 Task: Find connections with filter location Las Palmas de Gran Canaria with filter topic #contentmarketingwith filter profile language Potuguese with filter current company Uber with filter school Shri Vaishnav Vidyapeeth Vishwavidyalaya, Indore with filter industry Building Construction with filter service category Interaction Design with filter keywords title Payroll Manager
Action: Mouse moved to (499, 61)
Screenshot: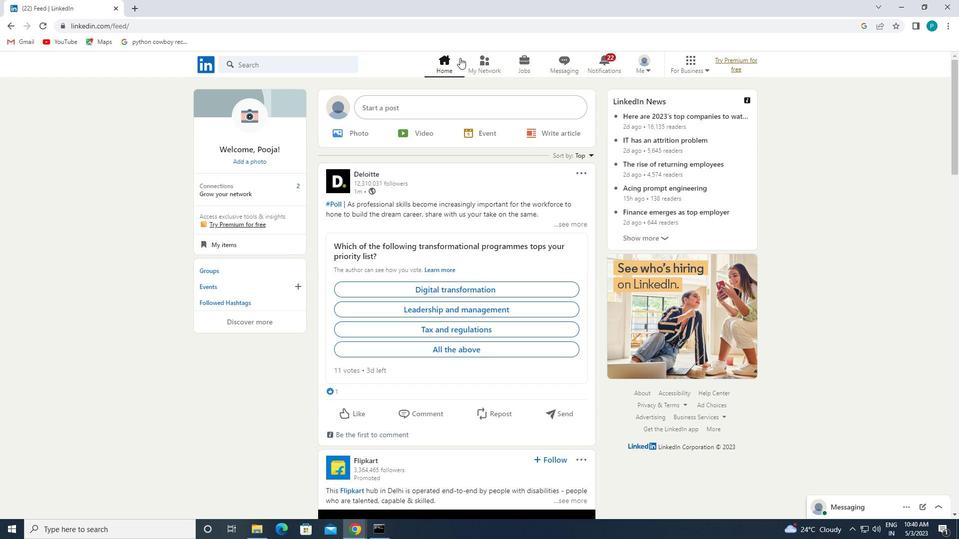 
Action: Mouse pressed left at (499, 61)
Screenshot: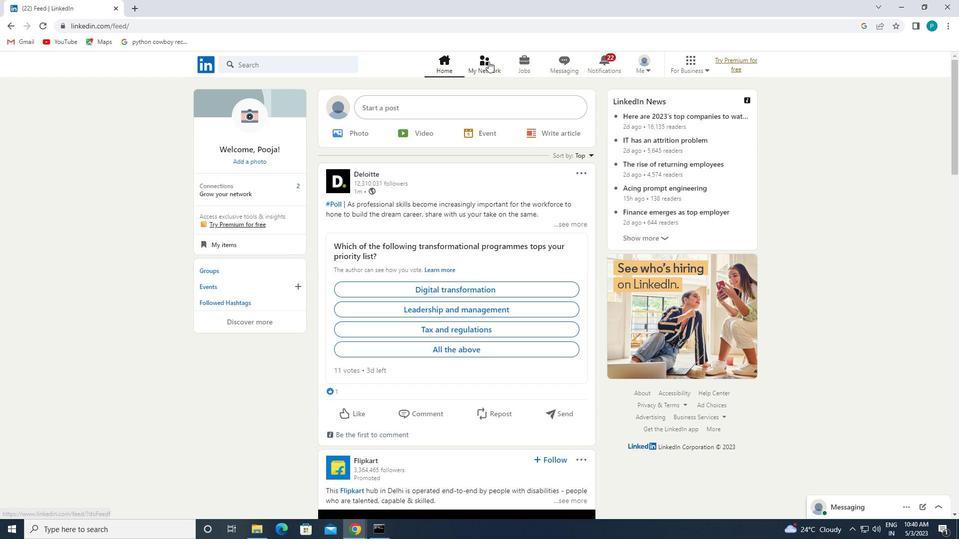 
Action: Mouse moved to (486, 58)
Screenshot: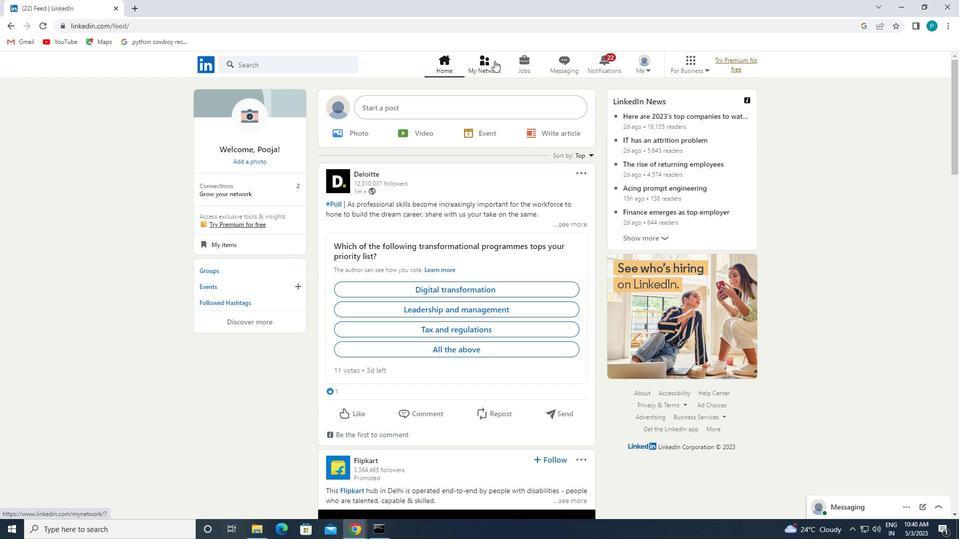 
Action: Mouse pressed left at (486, 58)
Screenshot: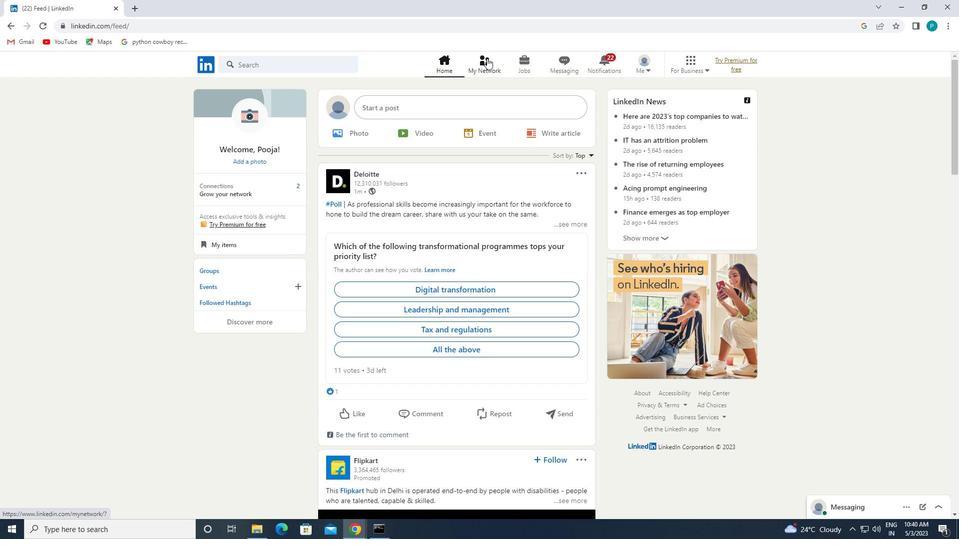 
Action: Mouse moved to (294, 124)
Screenshot: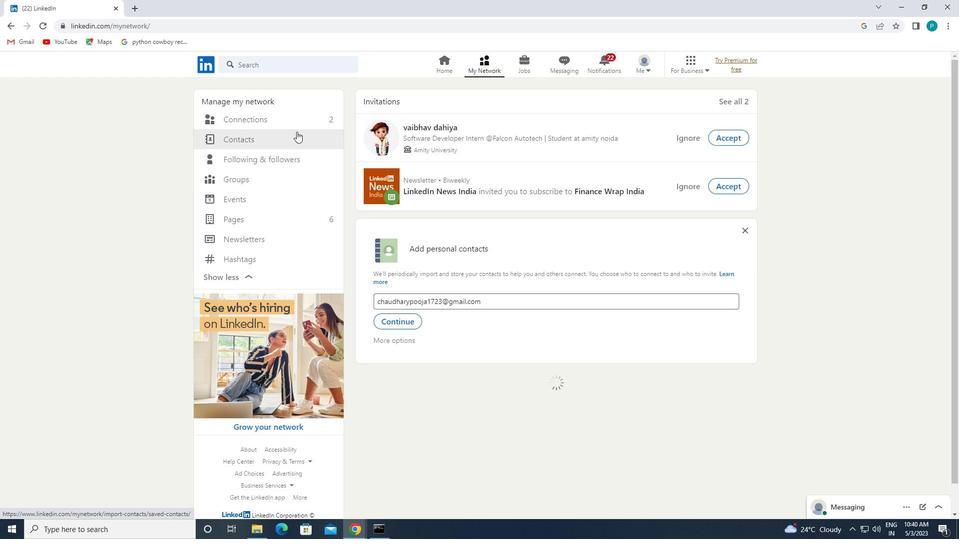 
Action: Mouse pressed left at (294, 124)
Screenshot: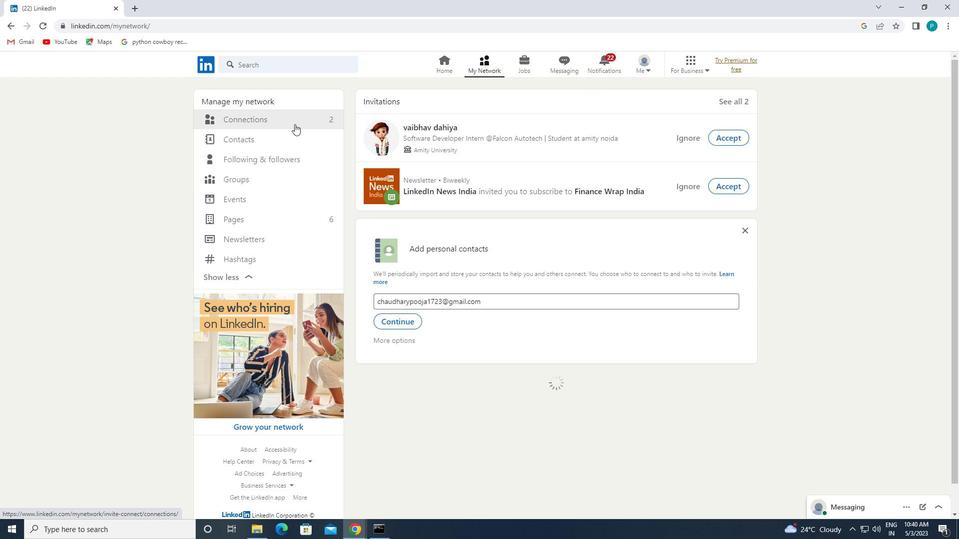 
Action: Mouse moved to (539, 125)
Screenshot: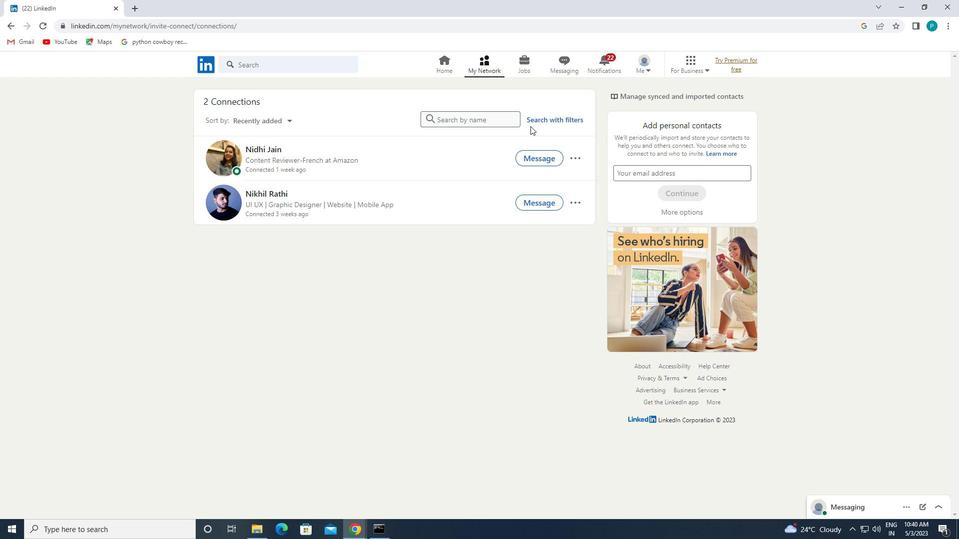 
Action: Mouse pressed left at (539, 125)
Screenshot: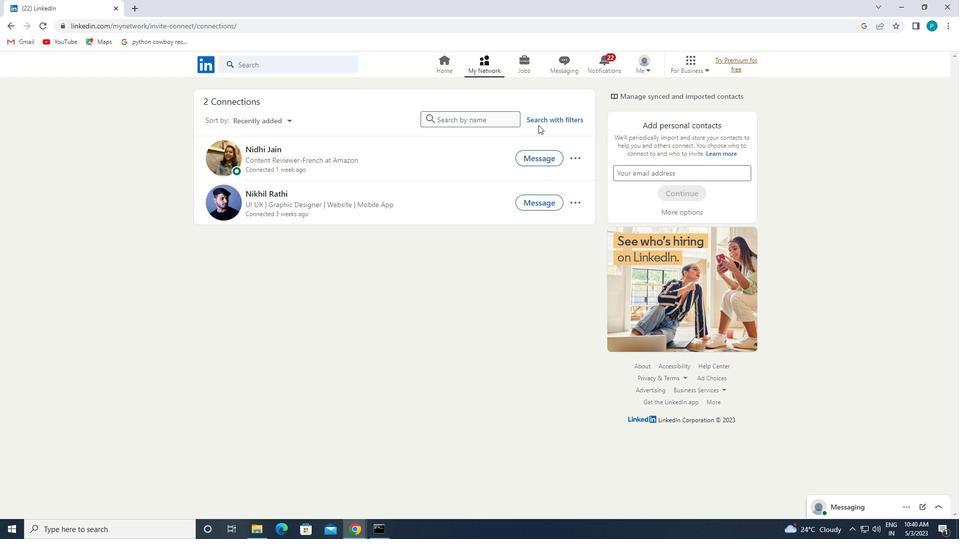 
Action: Mouse moved to (539, 118)
Screenshot: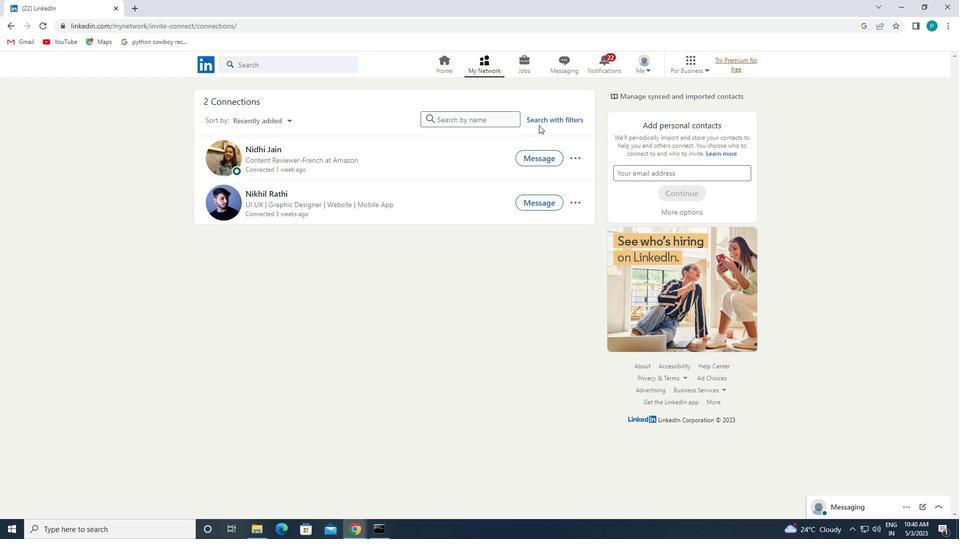 
Action: Mouse pressed left at (539, 118)
Screenshot: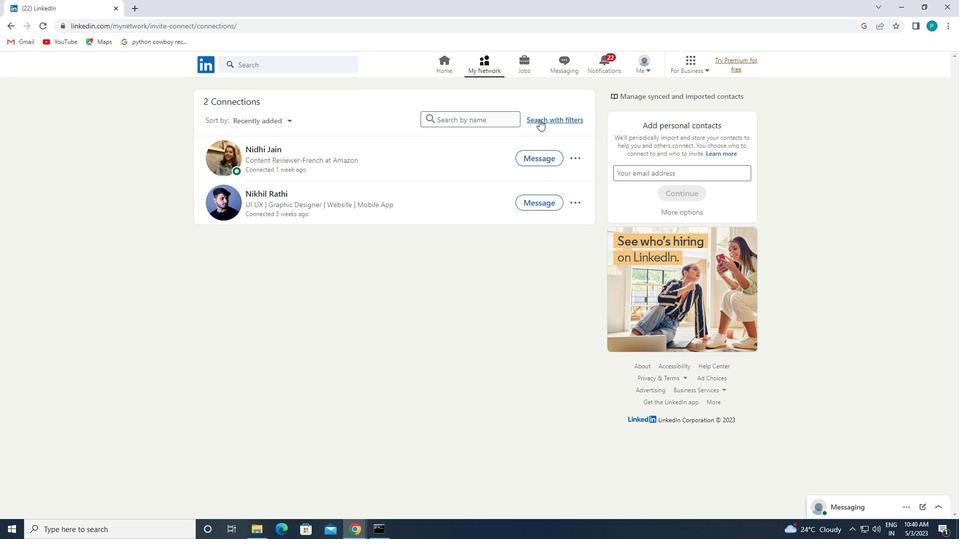 
Action: Mouse moved to (497, 91)
Screenshot: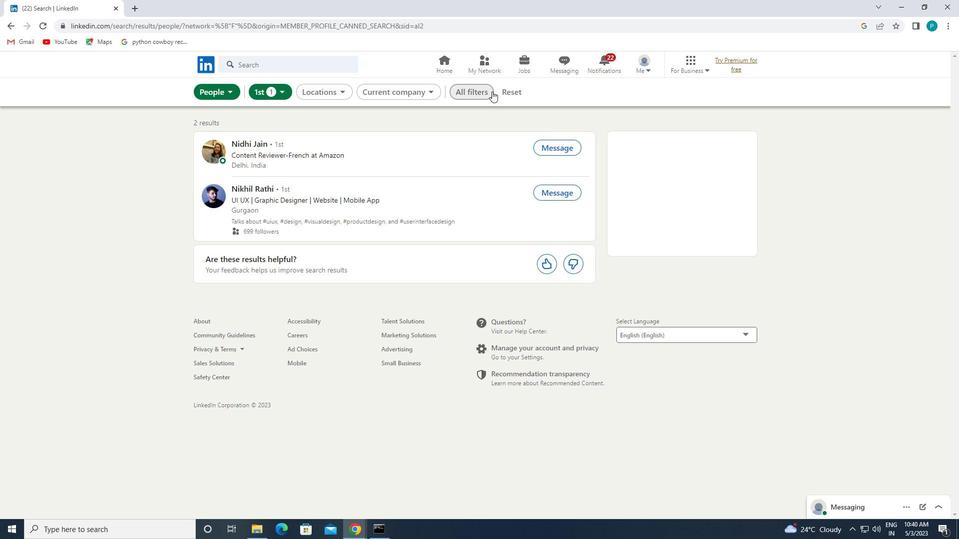 
Action: Mouse pressed left at (497, 91)
Screenshot: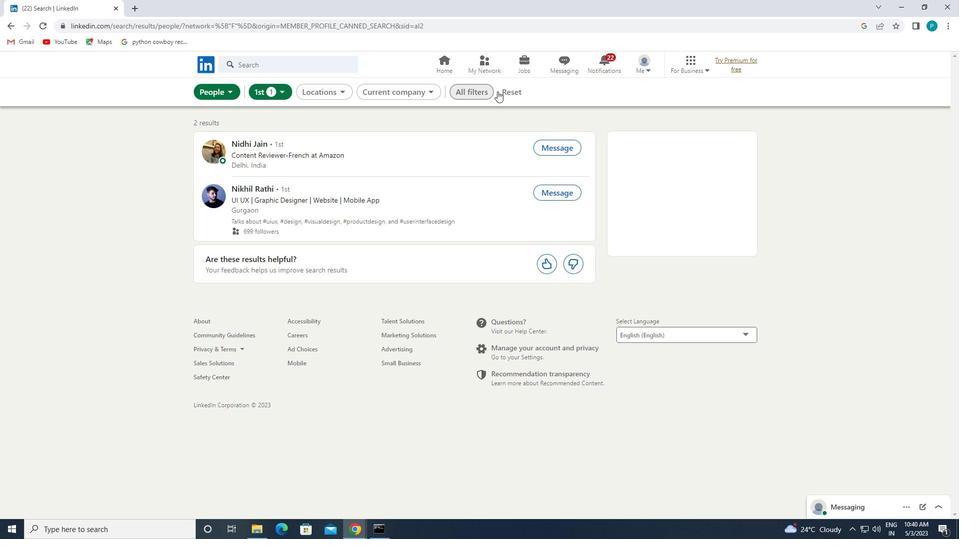 
Action: Mouse moved to (504, 92)
Screenshot: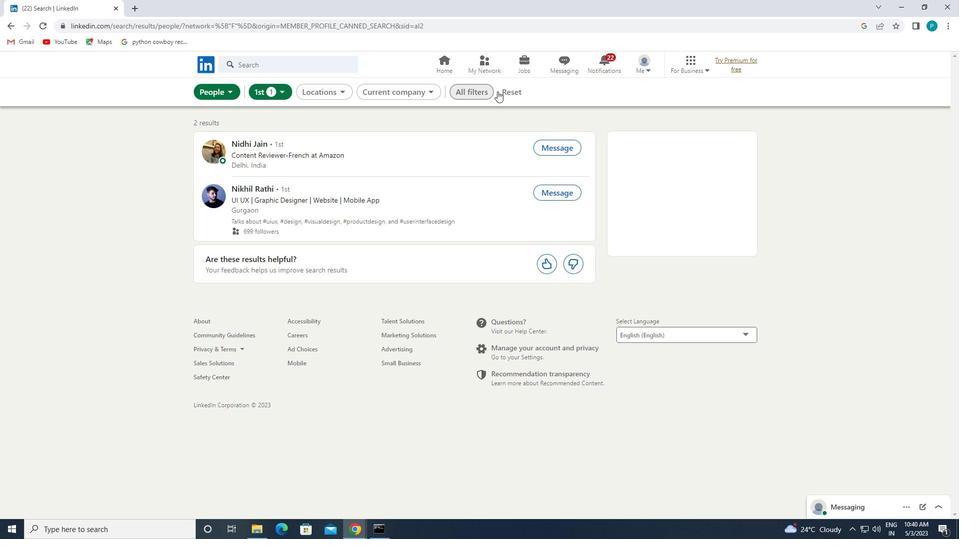 
Action: Mouse pressed left at (504, 92)
Screenshot: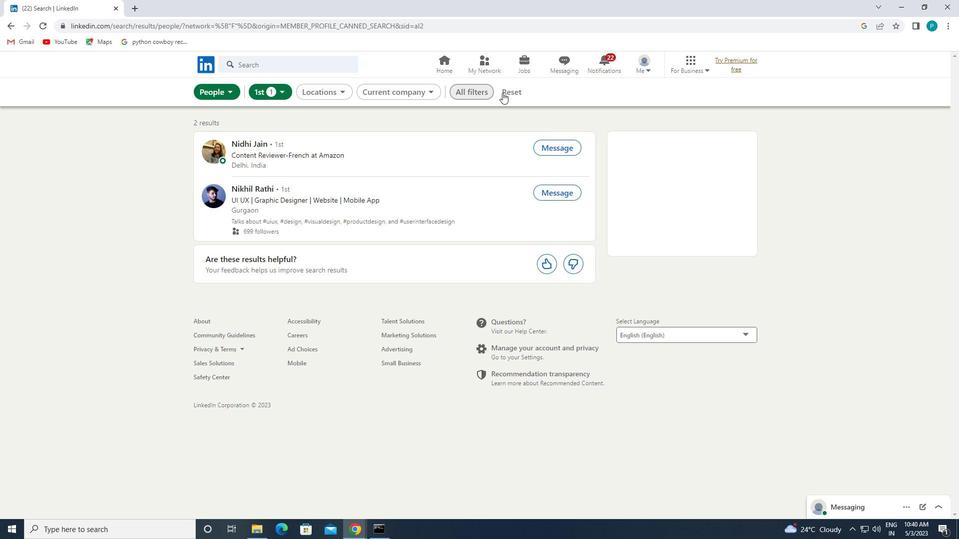 
Action: Mouse moved to (495, 92)
Screenshot: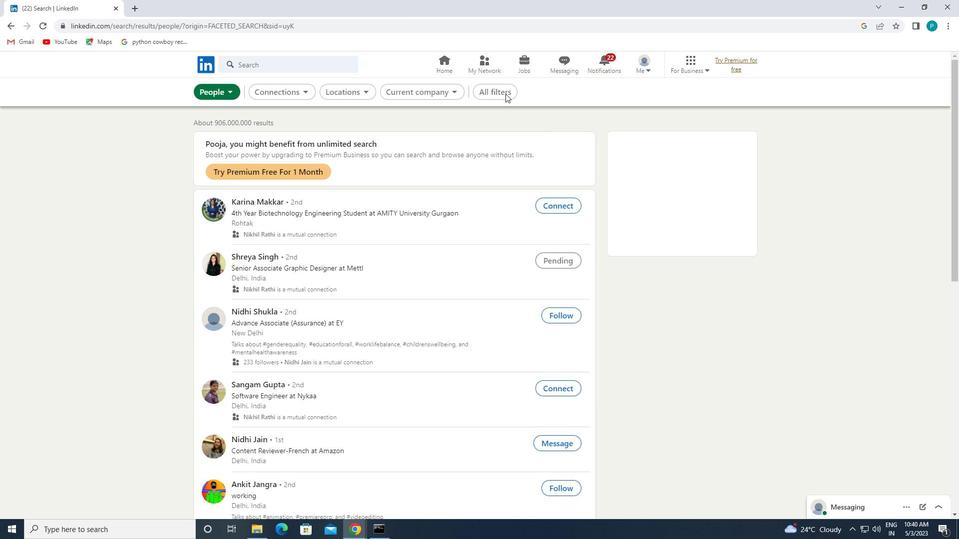 
Action: Mouse pressed left at (495, 92)
Screenshot: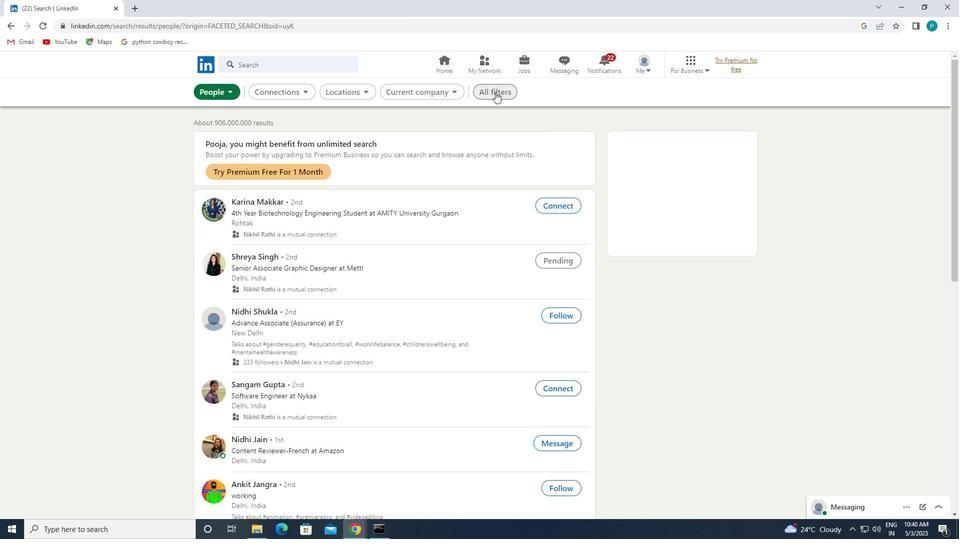 
Action: Mouse moved to (836, 388)
Screenshot: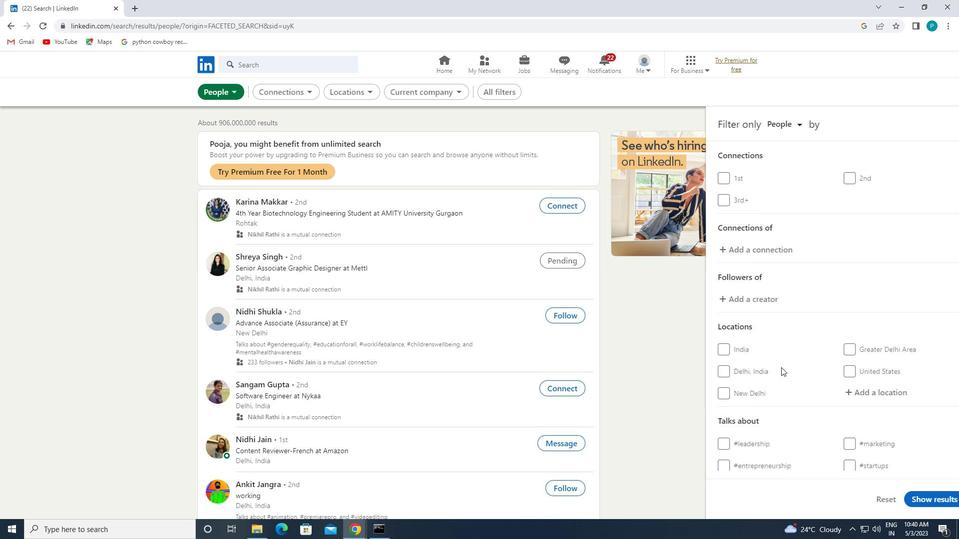 
Action: Mouse scrolled (836, 387) with delta (0, 0)
Screenshot: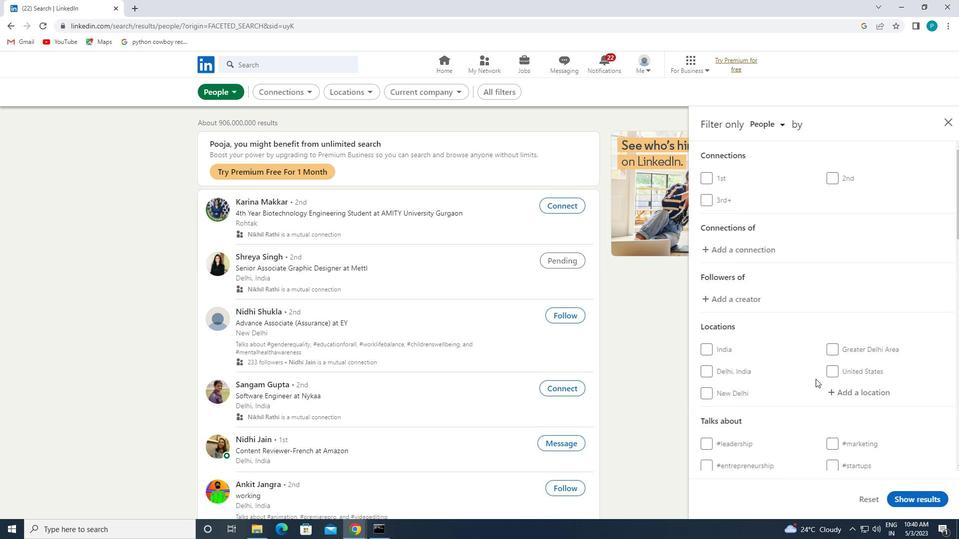 
Action: Mouse scrolled (836, 387) with delta (0, 0)
Screenshot: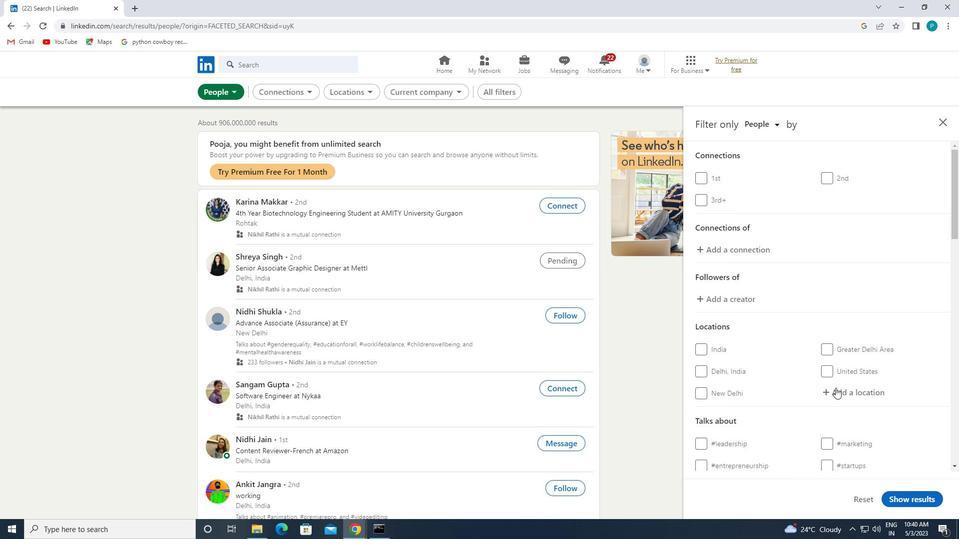 
Action: Mouse moved to (841, 296)
Screenshot: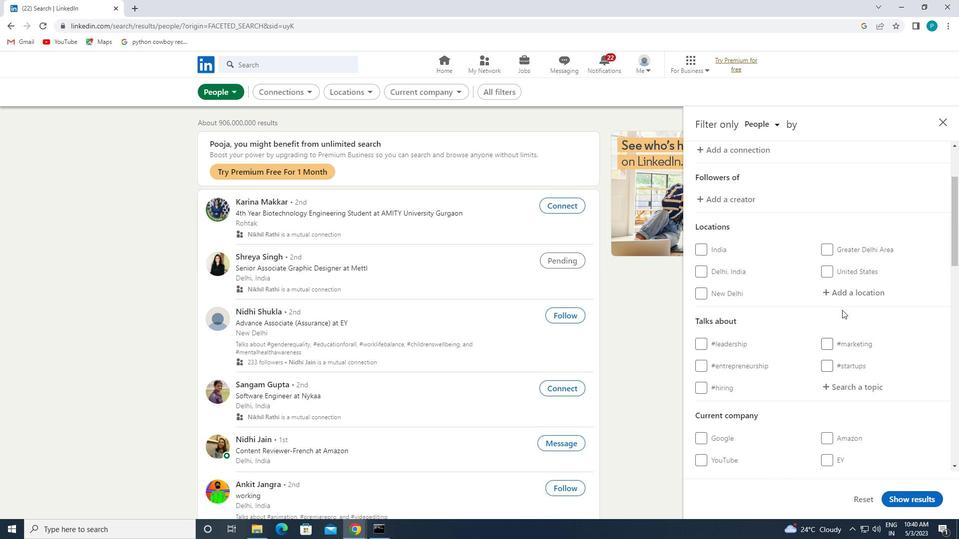 
Action: Mouse pressed left at (841, 296)
Screenshot: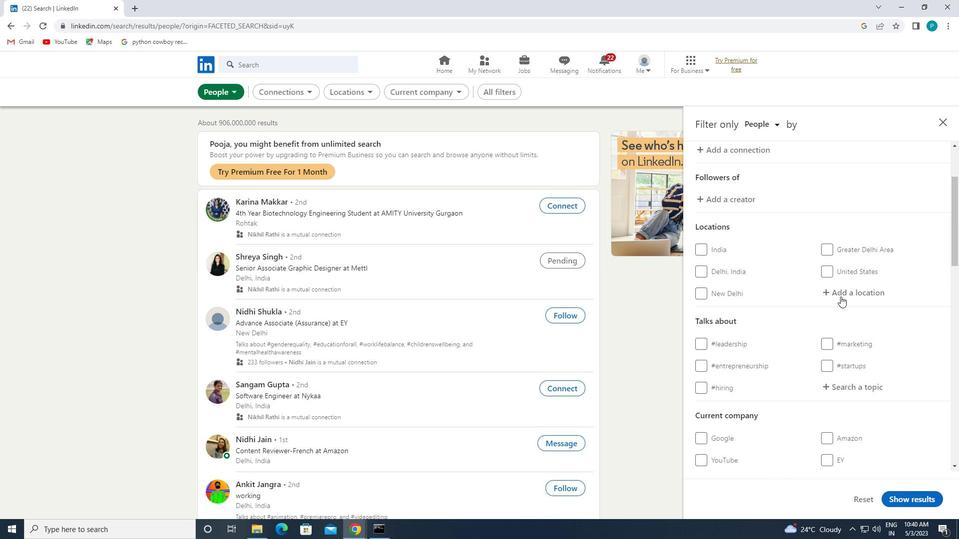 
Action: Key pressed <Key.caps_lock>l<Key.caps_lock>as<Key.space><Key.caps_lock>p<Key.caps_lock>almas
Screenshot: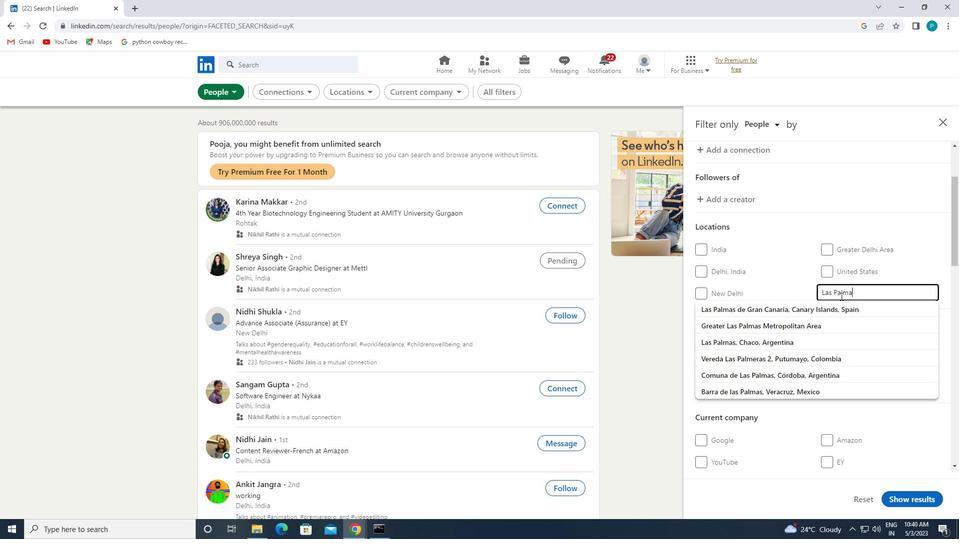 
Action: Mouse moved to (841, 311)
Screenshot: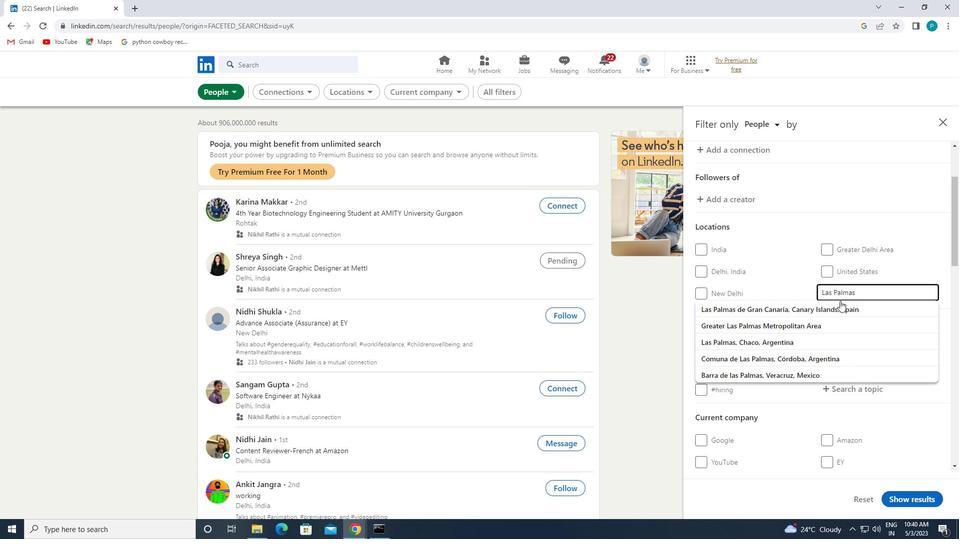 
Action: Mouse pressed left at (841, 311)
Screenshot: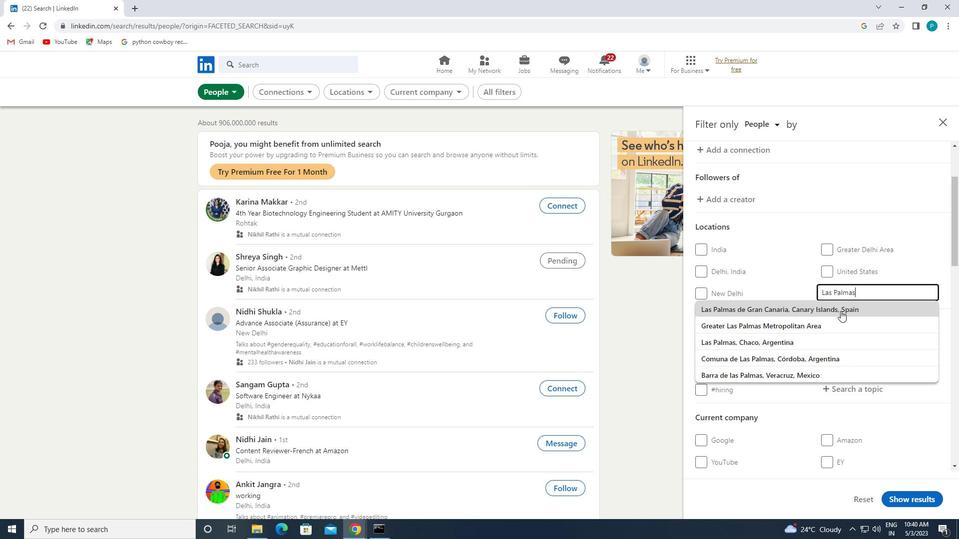 
Action: Mouse moved to (848, 323)
Screenshot: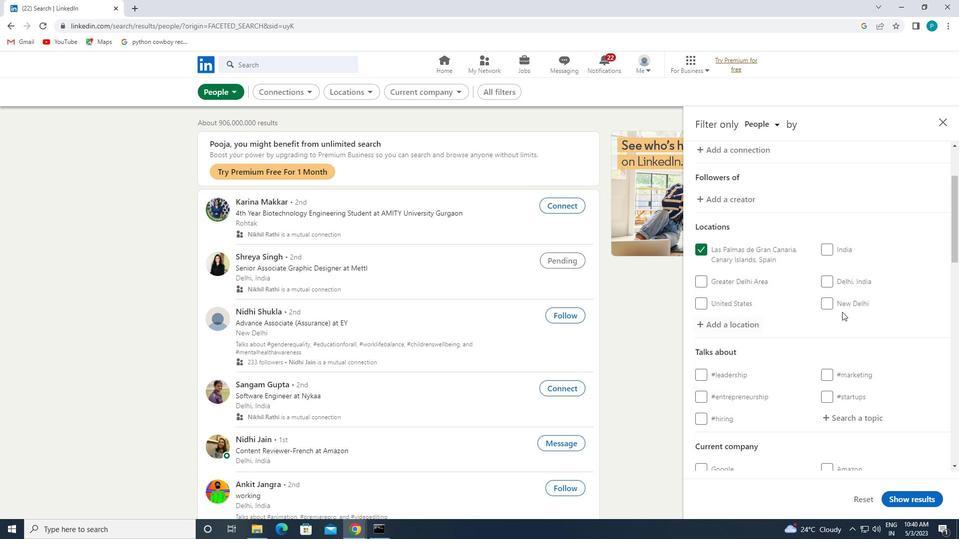 
Action: Mouse scrolled (848, 323) with delta (0, 0)
Screenshot: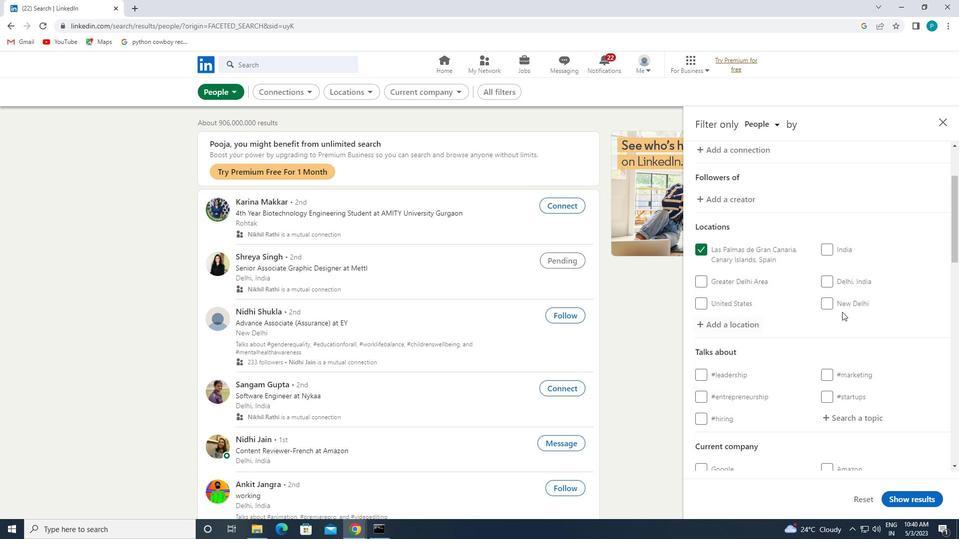 
Action: Mouse moved to (848, 324)
Screenshot: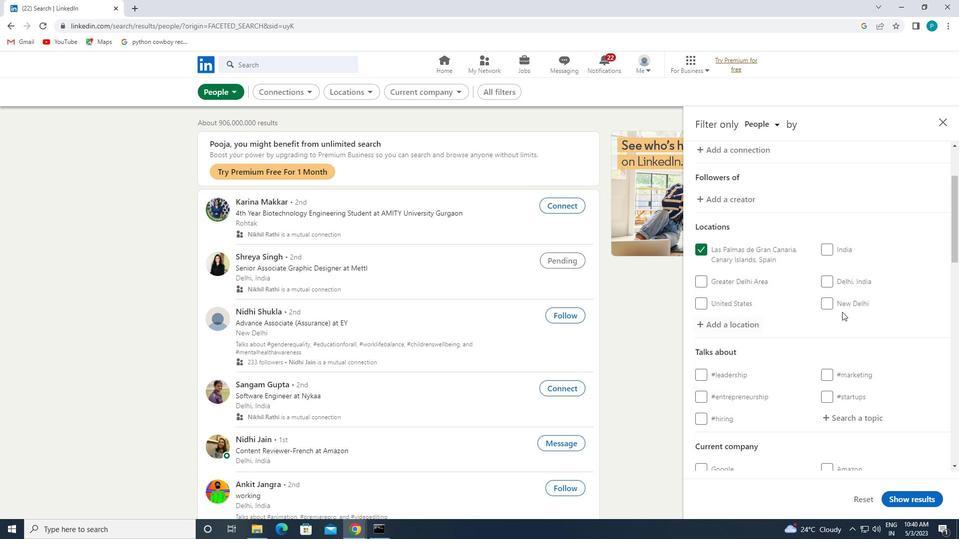 
Action: Mouse scrolled (848, 323) with delta (0, 0)
Screenshot: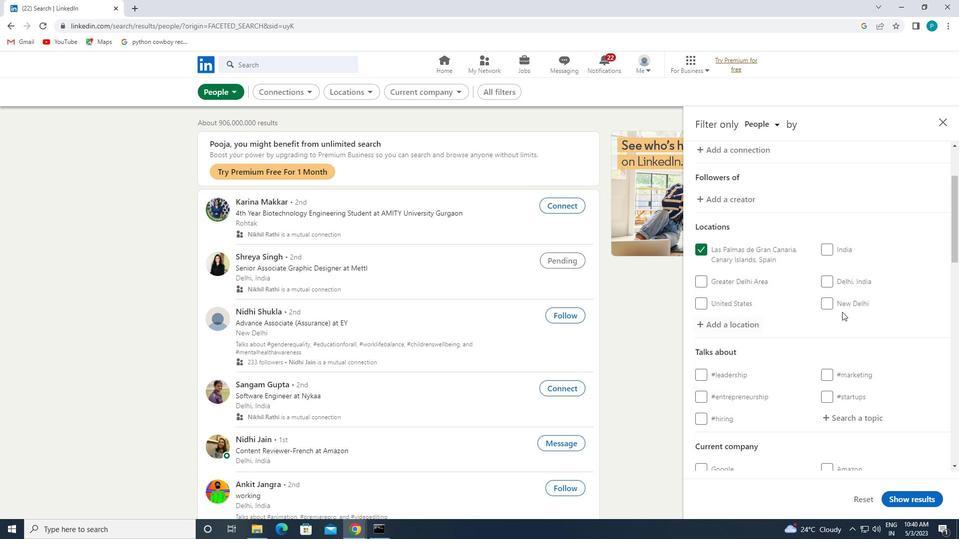 
Action: Mouse moved to (849, 325)
Screenshot: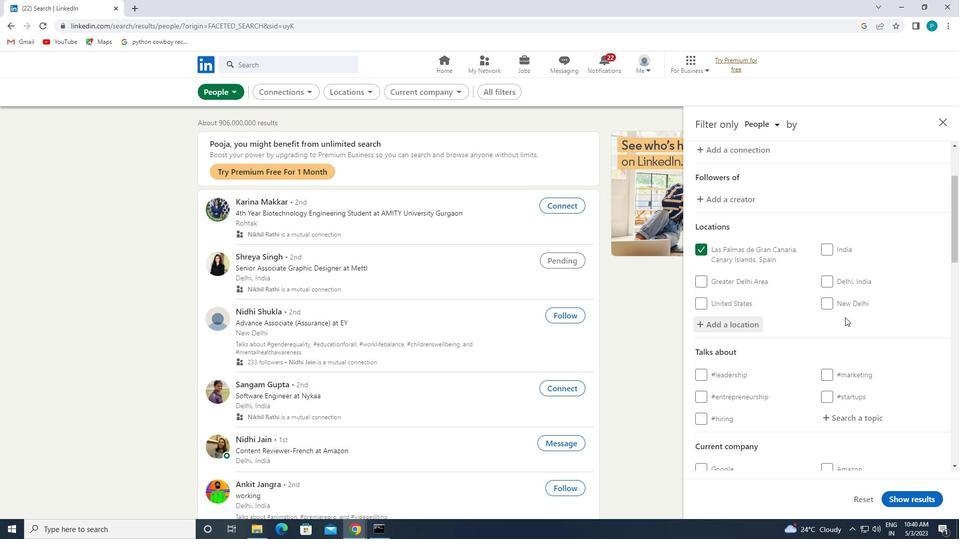 
Action: Mouse scrolled (849, 324) with delta (0, 0)
Screenshot: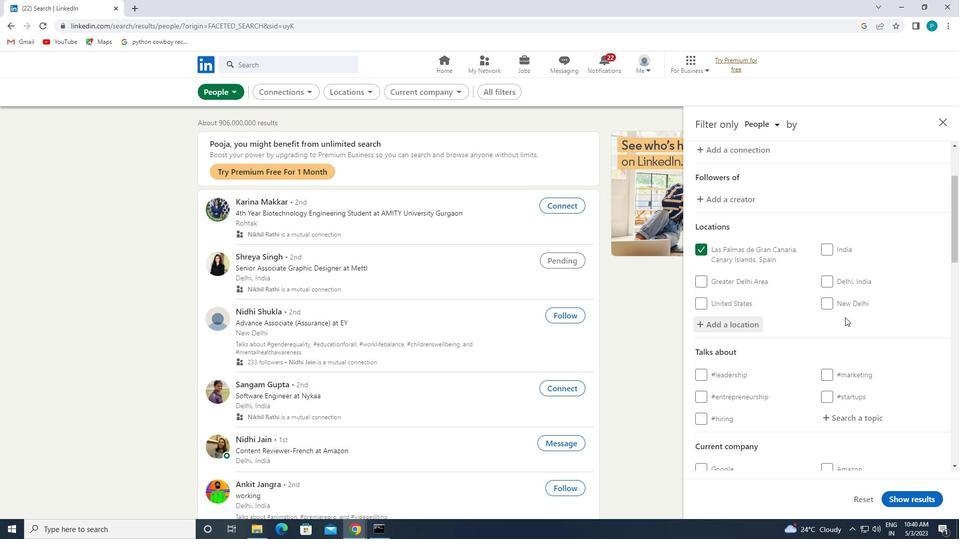 
Action: Mouse scrolled (849, 324) with delta (0, 0)
Screenshot: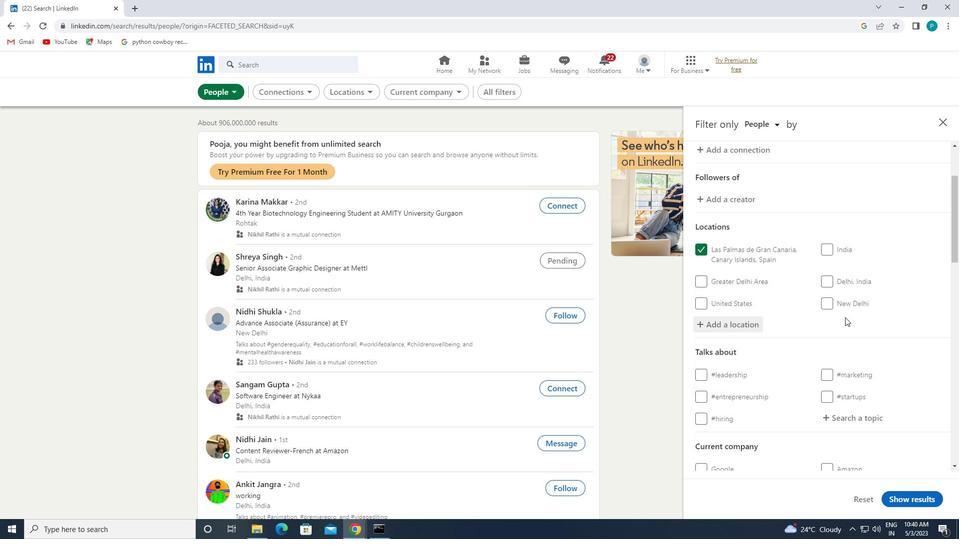 
Action: Mouse moved to (854, 220)
Screenshot: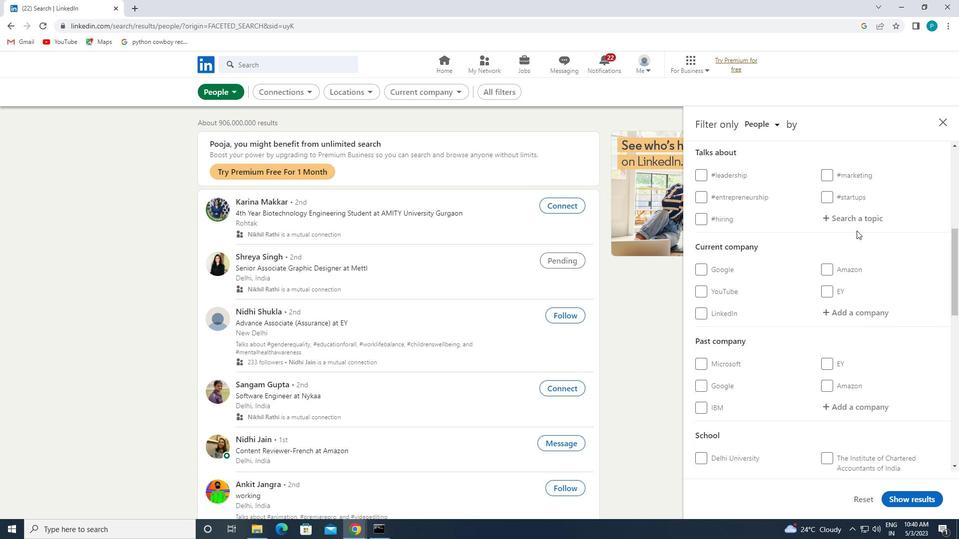 
Action: Mouse pressed left at (854, 220)
Screenshot: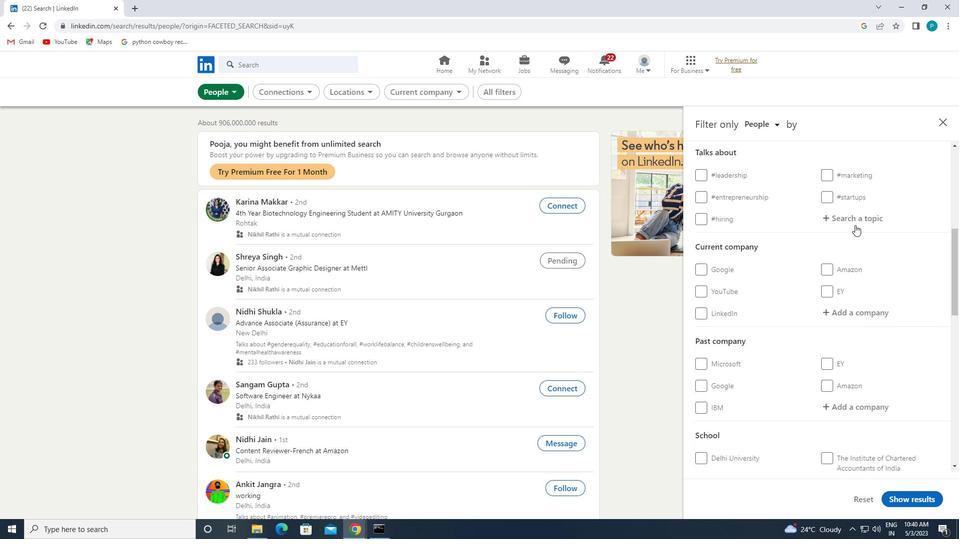 
Action: Mouse moved to (860, 224)
Screenshot: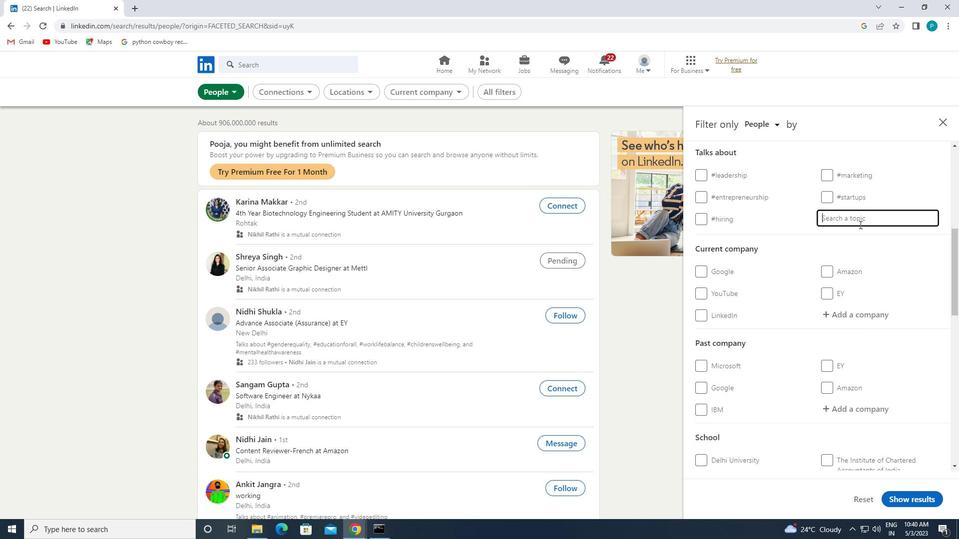 
Action: Key pressed <Key.shift>#CONTENTMARJ<Key.backspace>KETING
Screenshot: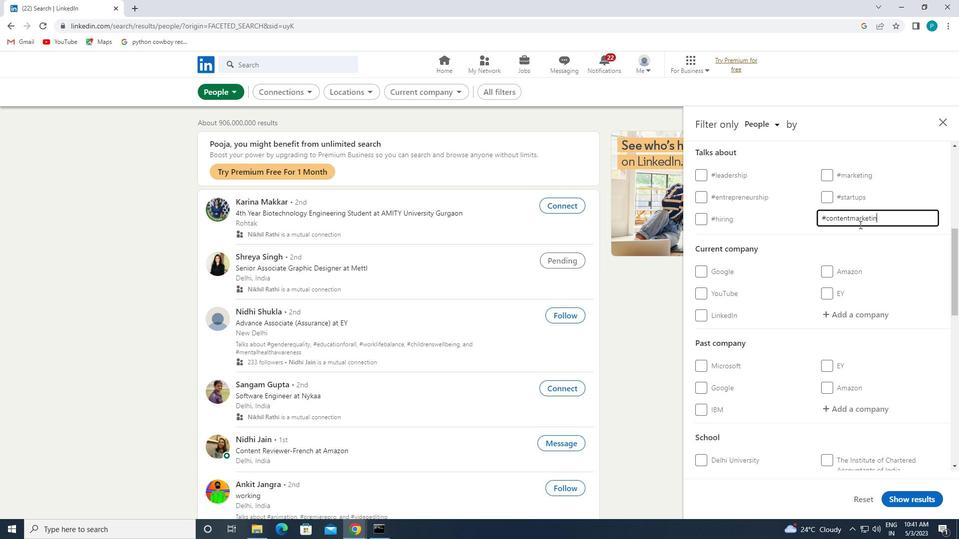 
Action: Mouse moved to (813, 290)
Screenshot: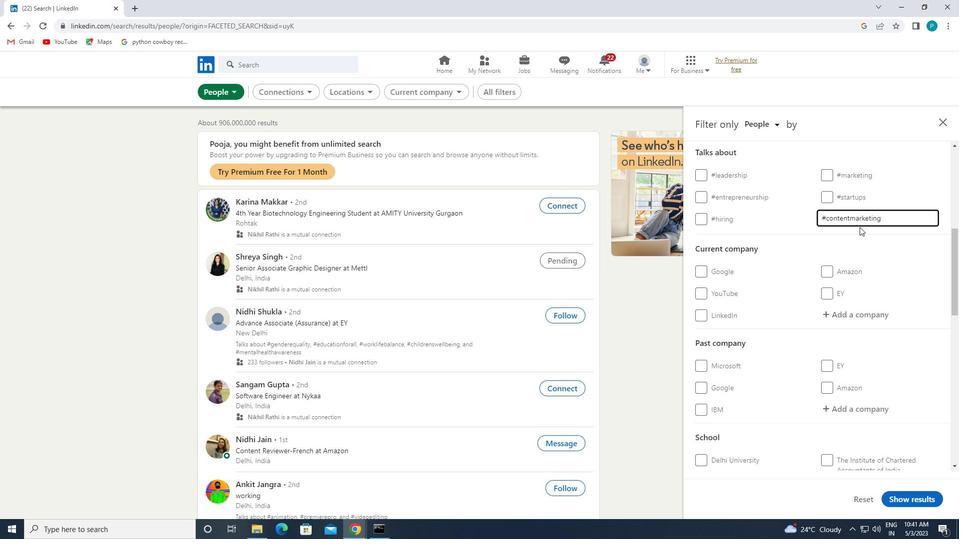 
Action: Mouse scrolled (813, 290) with delta (0, 0)
Screenshot: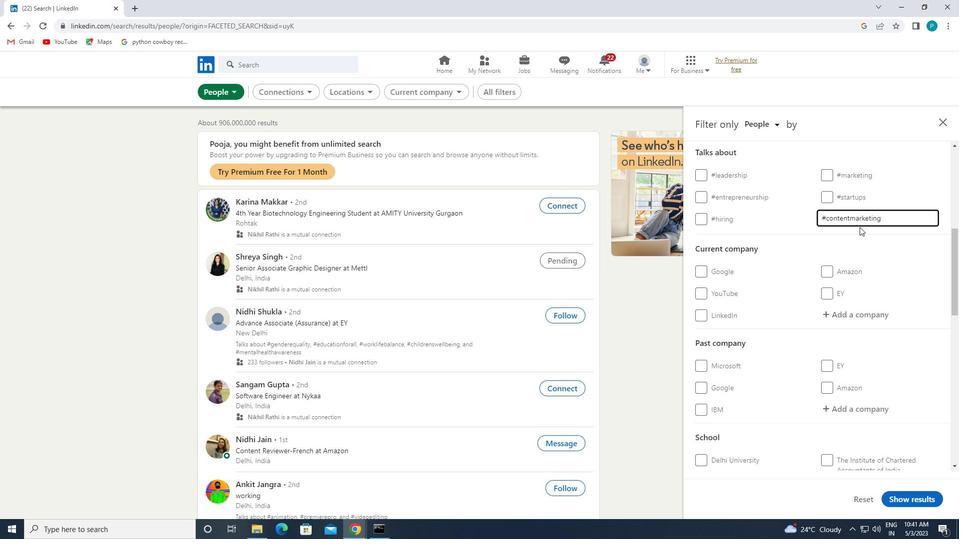 
Action: Mouse moved to (811, 293)
Screenshot: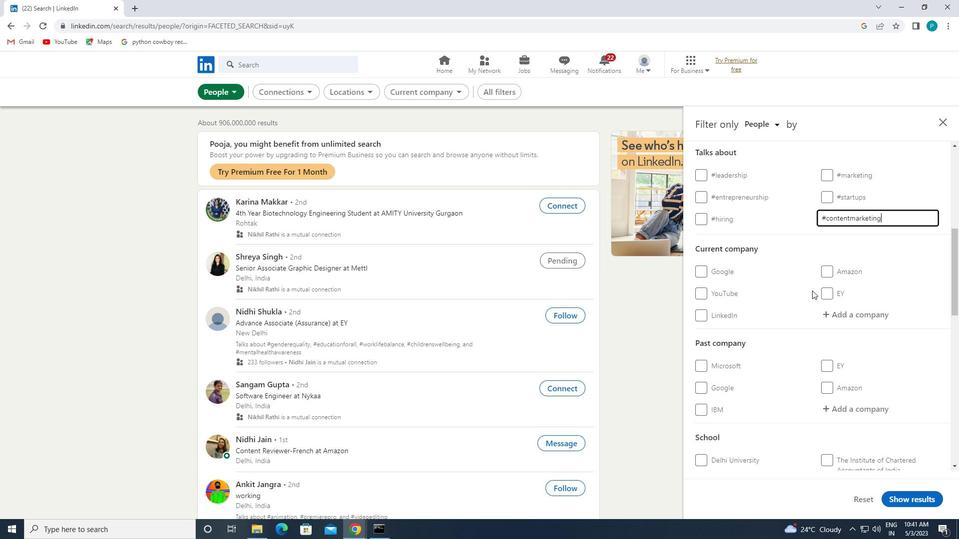 
Action: Mouse scrolled (811, 292) with delta (0, 0)
Screenshot: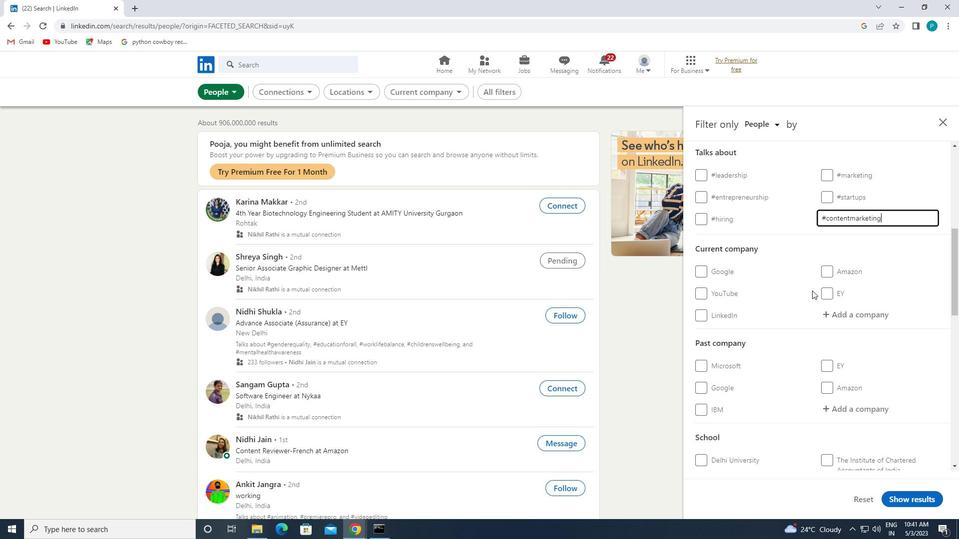 
Action: Mouse moved to (772, 326)
Screenshot: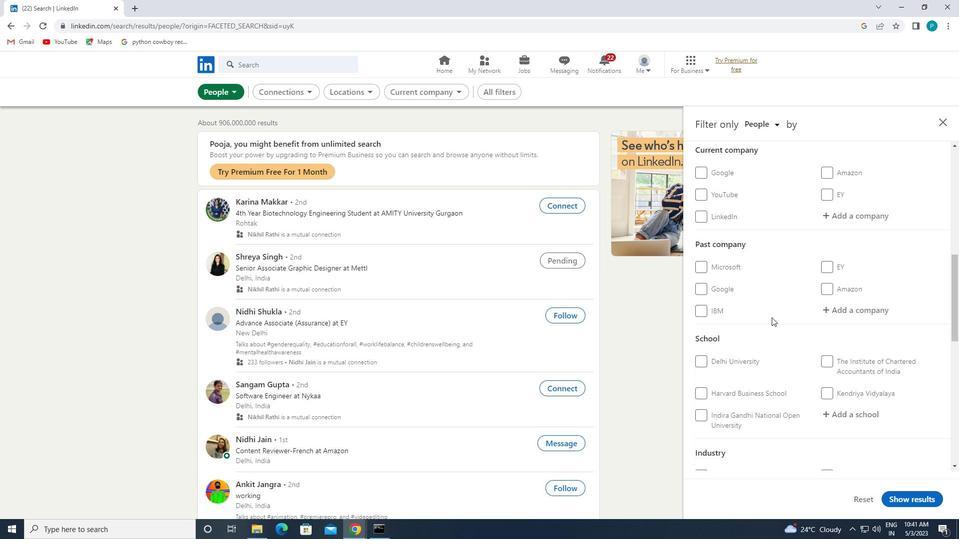 
Action: Mouse scrolled (772, 325) with delta (0, 0)
Screenshot: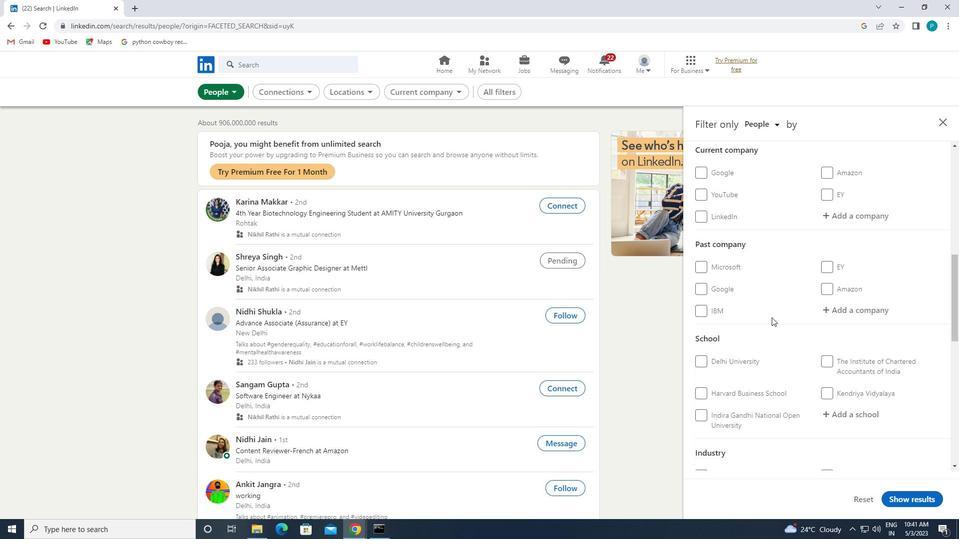 
Action: Mouse moved to (772, 328)
Screenshot: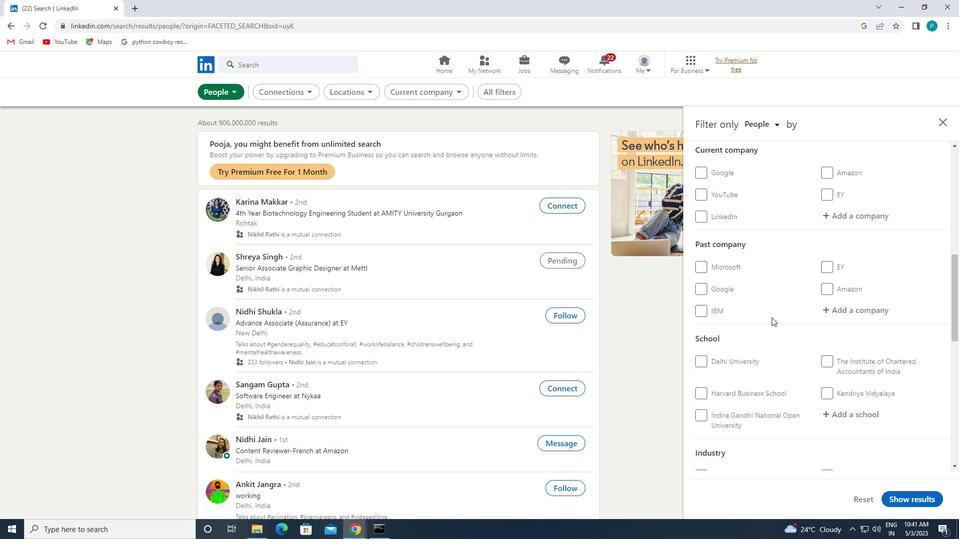 
Action: Mouse scrolled (772, 327) with delta (0, 0)
Screenshot: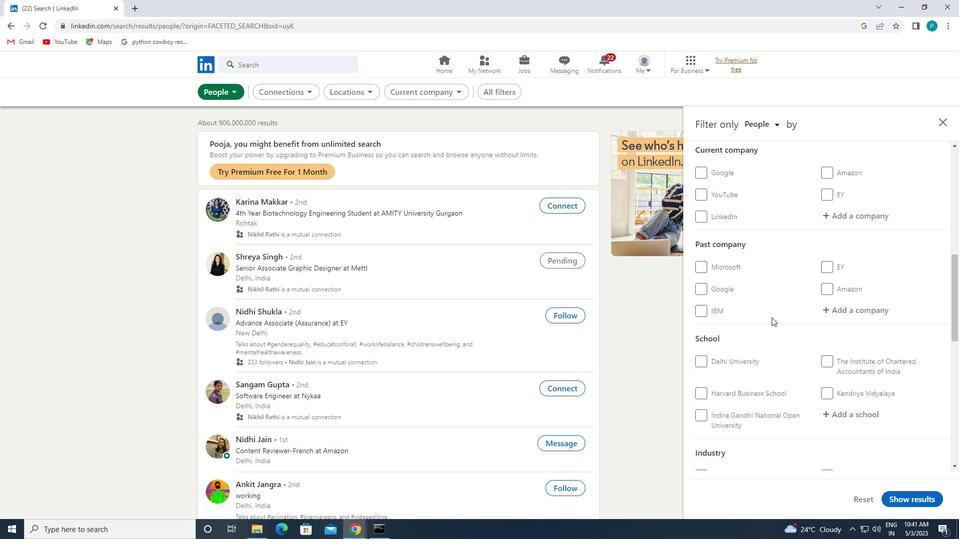 
Action: Mouse moved to (771, 330)
Screenshot: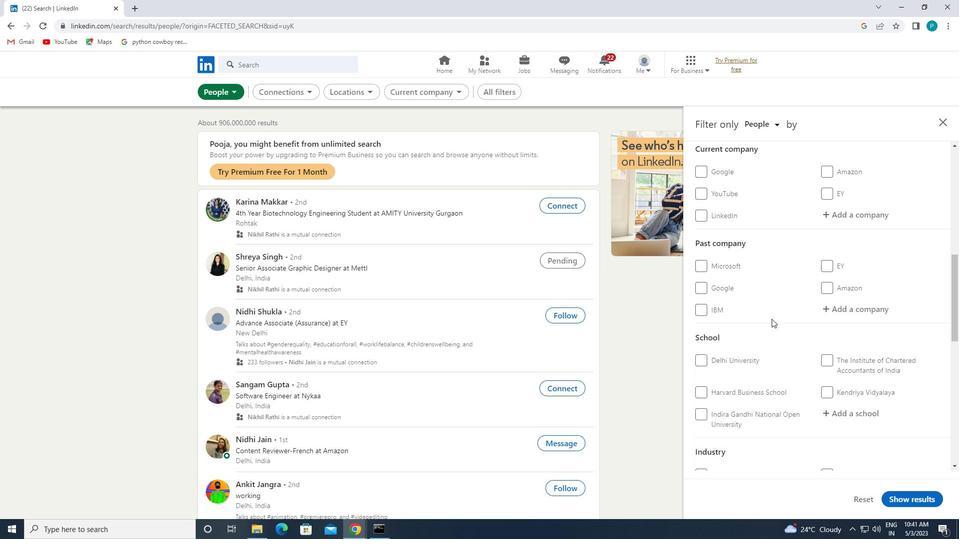 
Action: Mouse scrolled (771, 330) with delta (0, 0)
Screenshot: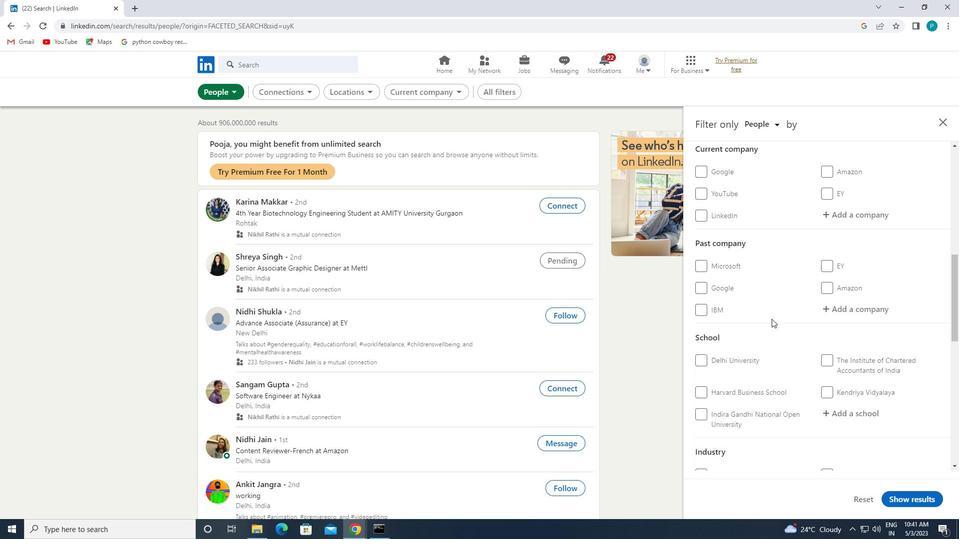 
Action: Mouse moved to (770, 334)
Screenshot: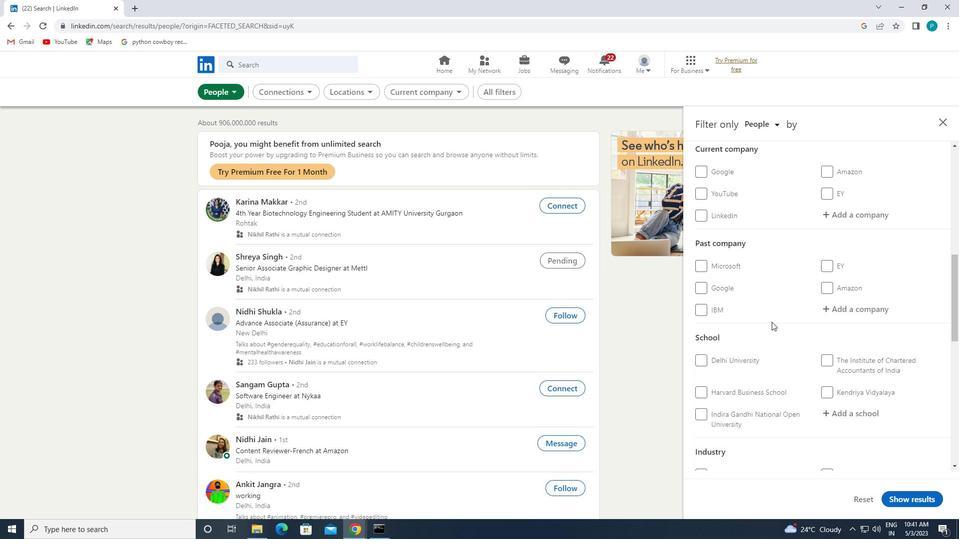 
Action: Mouse scrolled (770, 334) with delta (0, 0)
Screenshot: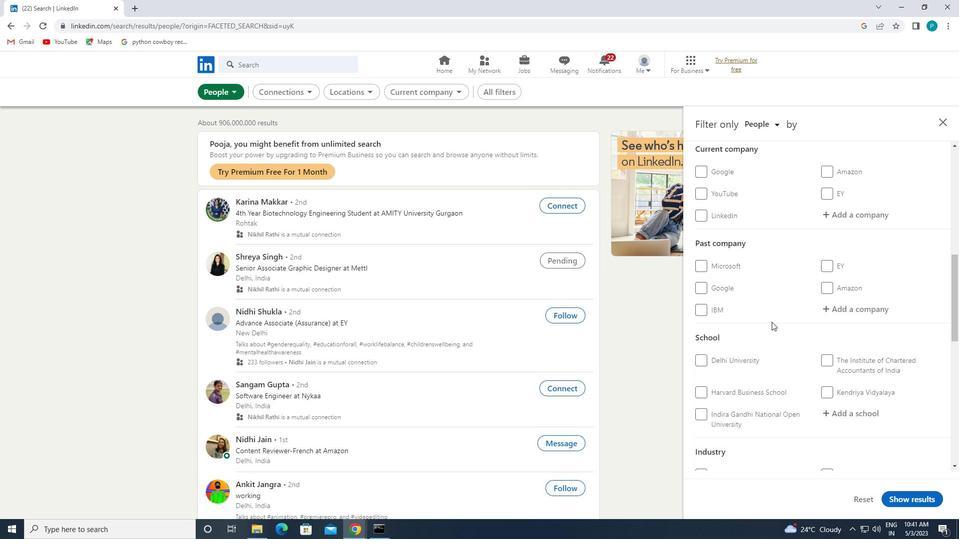 
Action: Mouse moved to (764, 334)
Screenshot: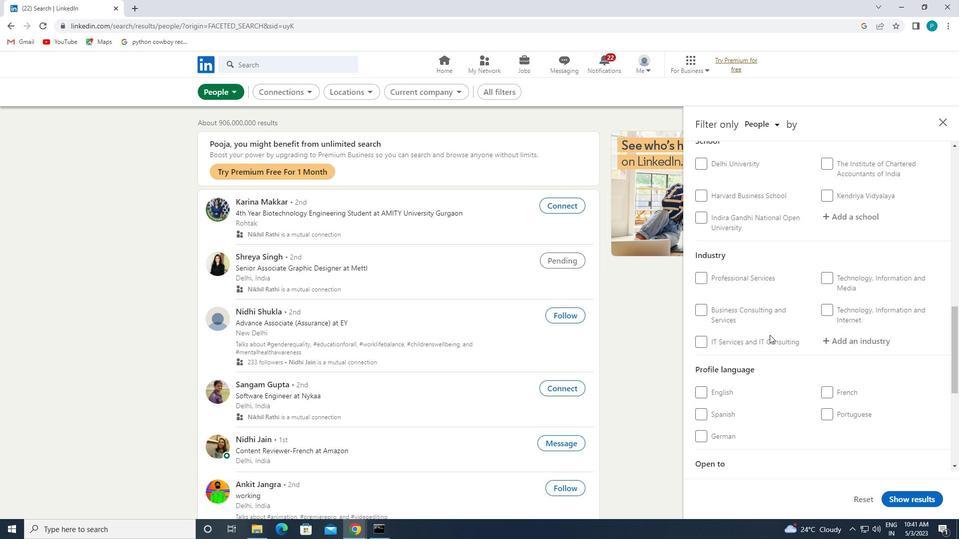 
Action: Mouse scrolled (764, 334) with delta (0, 0)
Screenshot: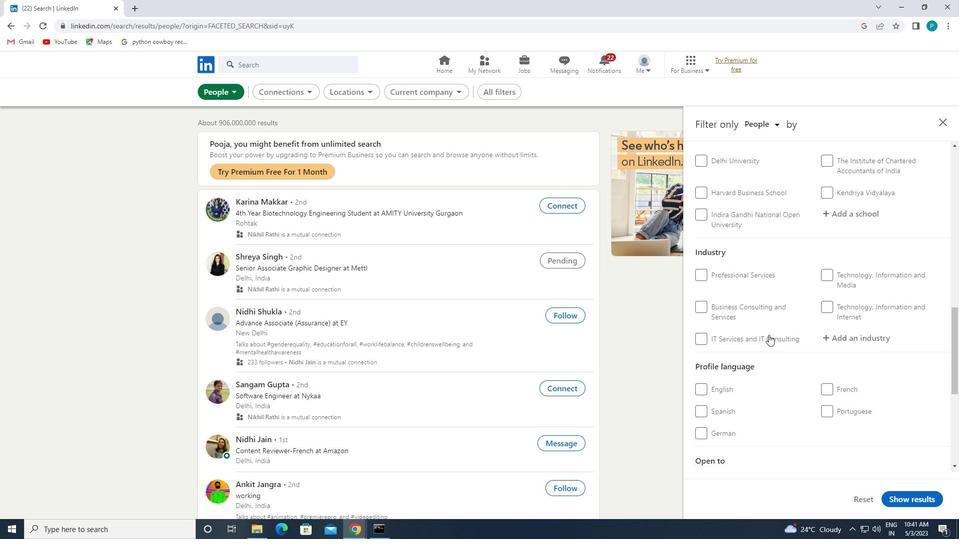 
Action: Mouse scrolled (764, 334) with delta (0, 0)
Screenshot: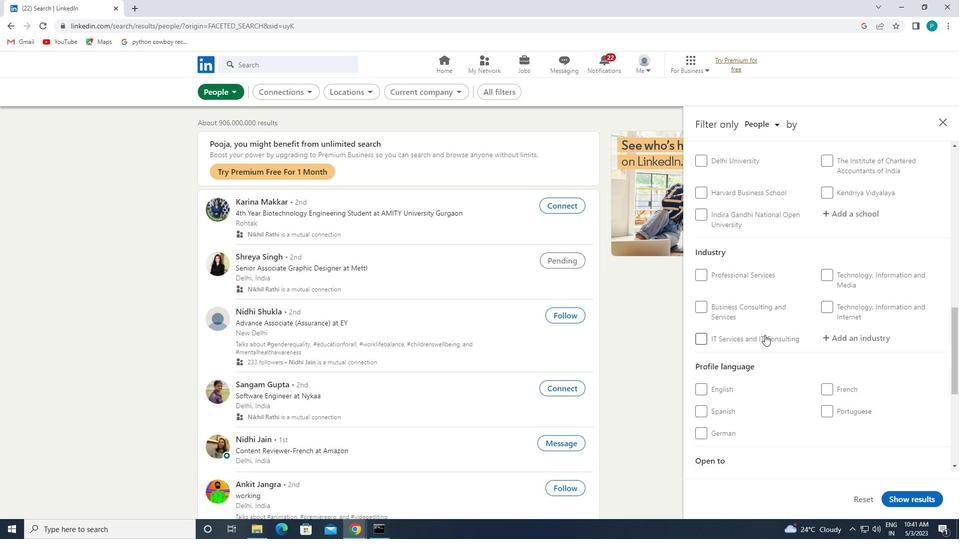 
Action: Mouse scrolled (764, 334) with delta (0, 0)
Screenshot: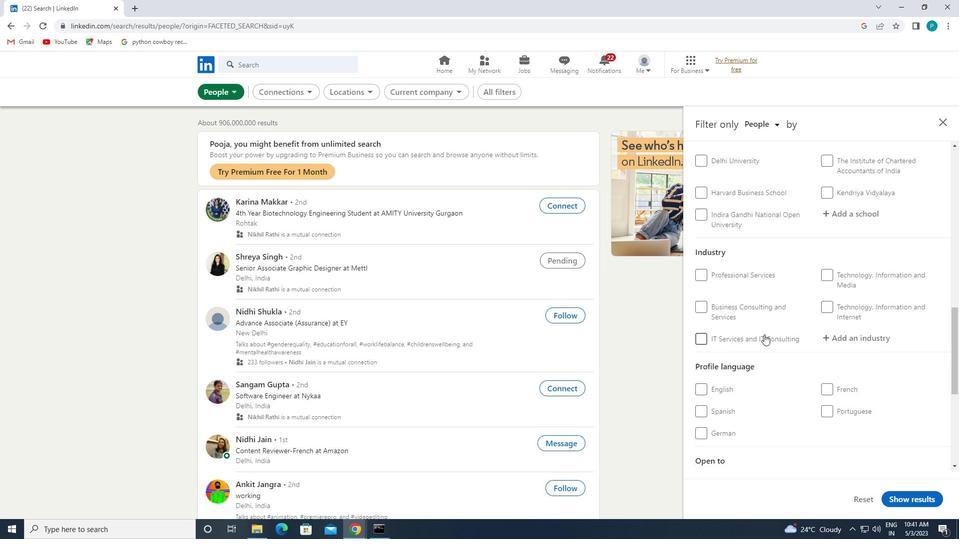 
Action: Mouse moved to (763, 335)
Screenshot: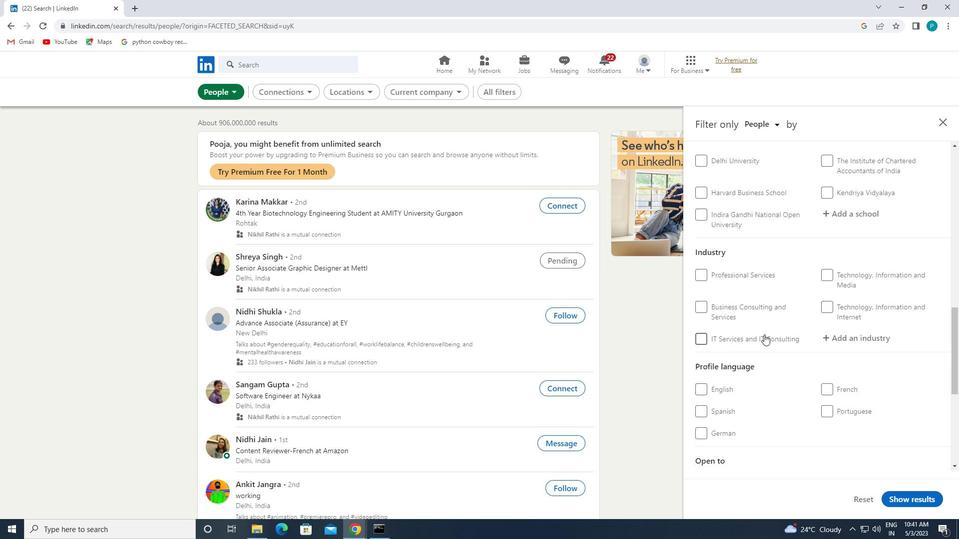 
Action: Mouse scrolled (763, 334) with delta (0, 0)
Screenshot: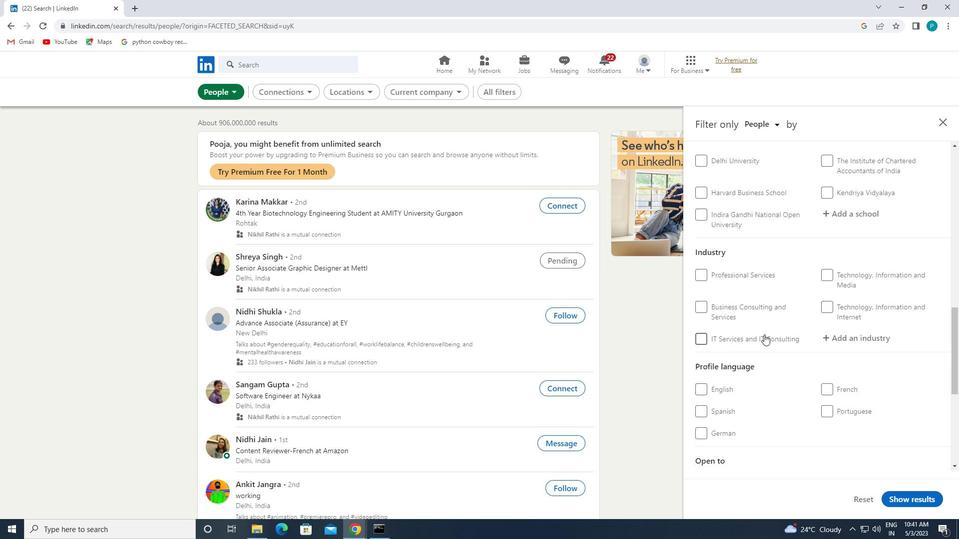 
Action: Mouse moved to (831, 211)
Screenshot: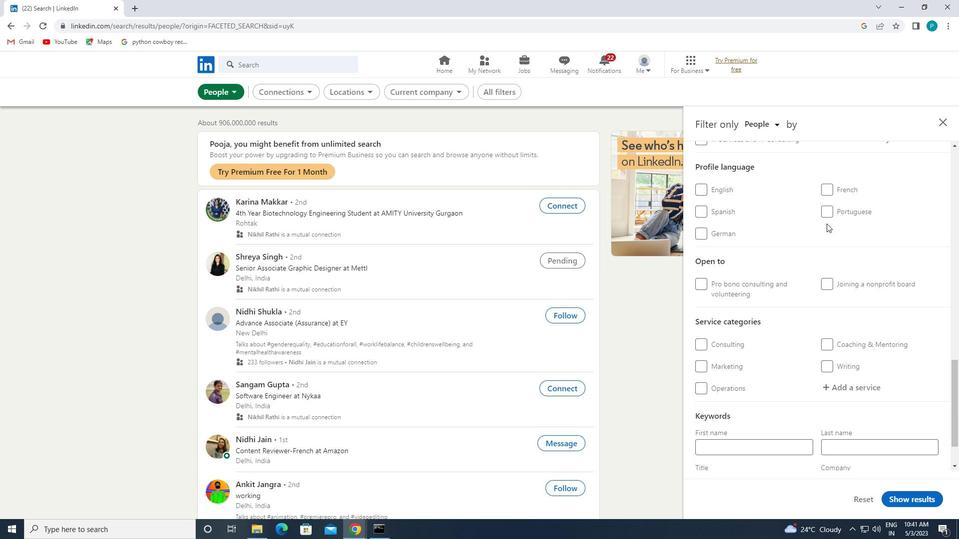 
Action: Mouse pressed left at (831, 211)
Screenshot: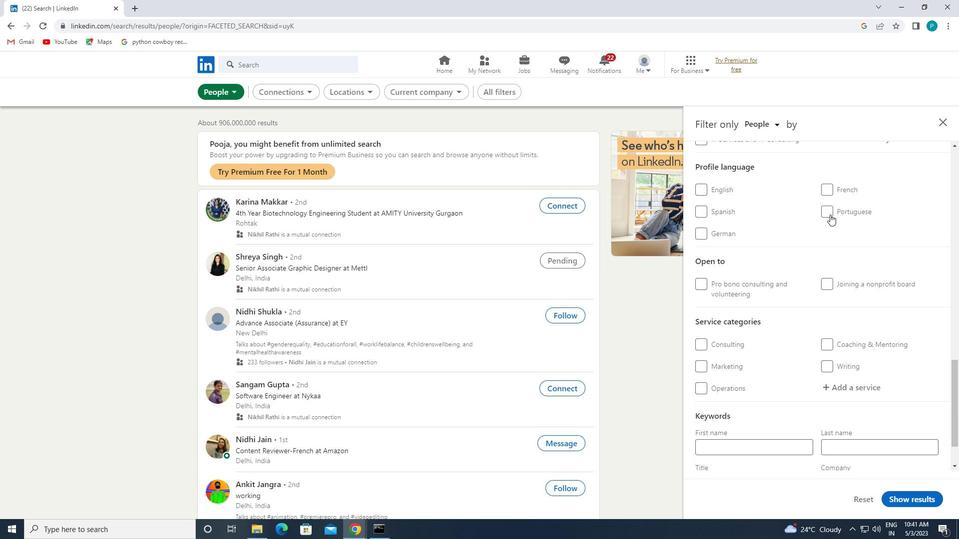 
Action: Mouse moved to (897, 220)
Screenshot: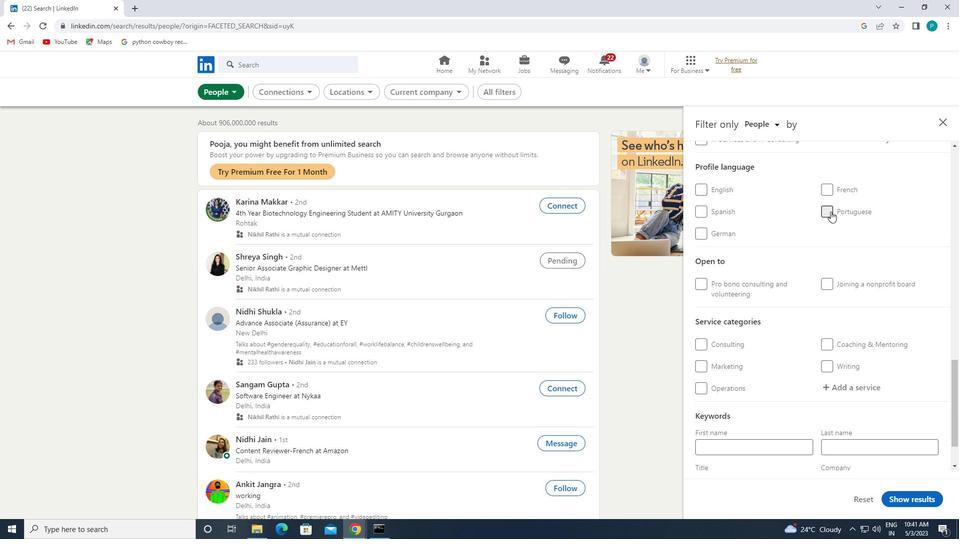 
Action: Mouse scrolled (897, 220) with delta (0, 0)
Screenshot: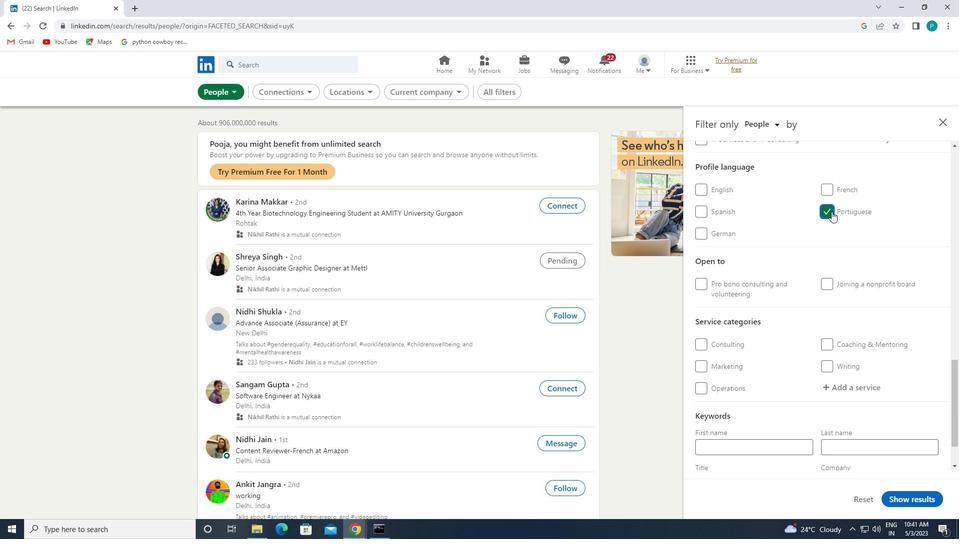 
Action: Mouse moved to (898, 220)
Screenshot: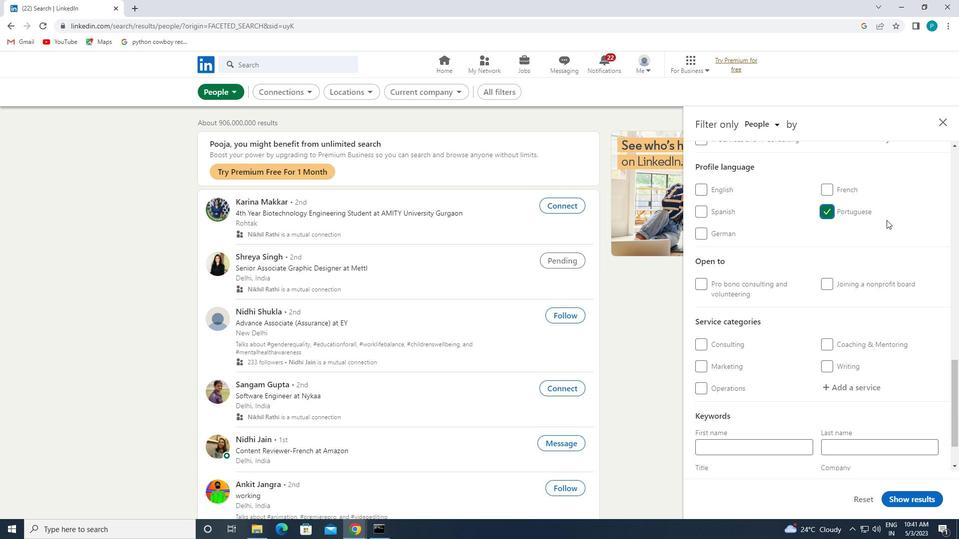 
Action: Mouse scrolled (898, 220) with delta (0, 0)
Screenshot: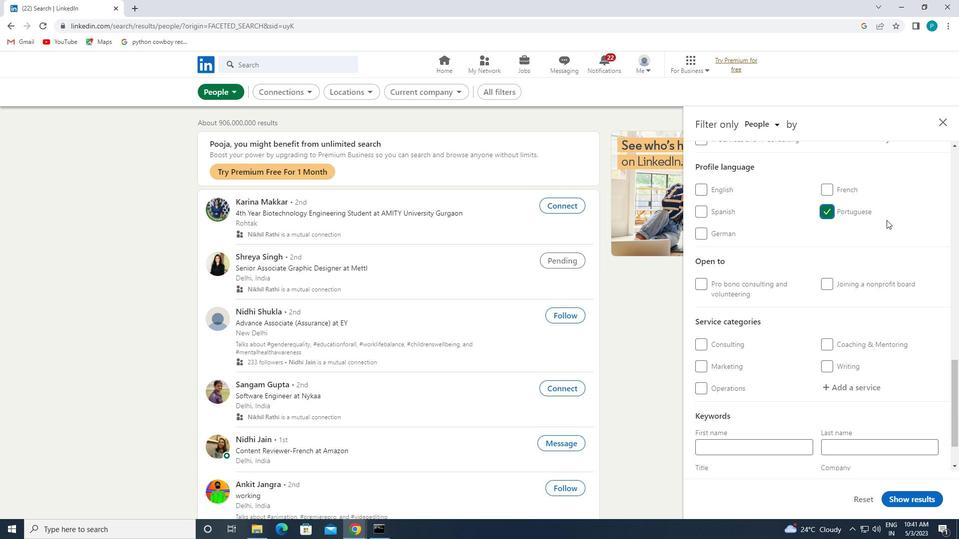 
Action: Mouse scrolled (898, 220) with delta (0, 0)
Screenshot: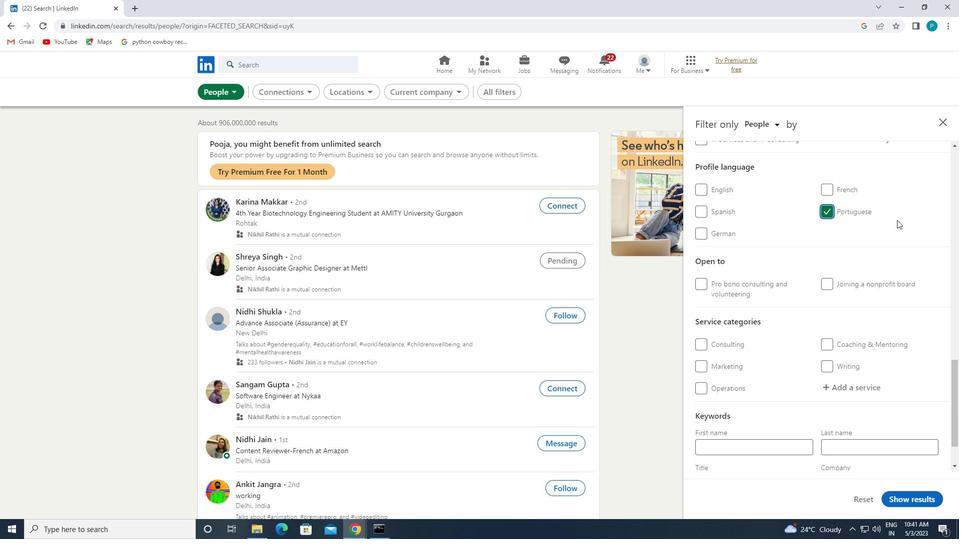 
Action: Mouse scrolled (898, 220) with delta (0, 0)
Screenshot: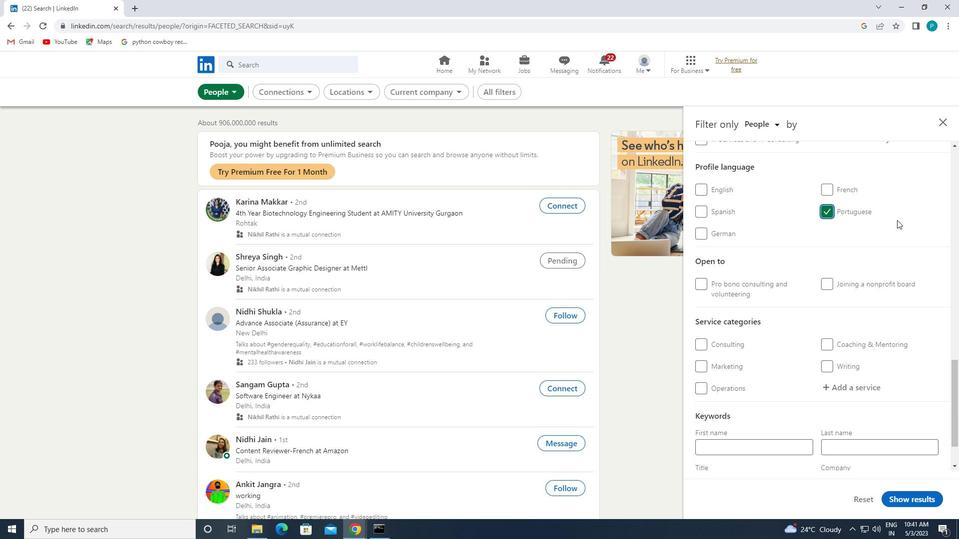 
Action: Mouse moved to (900, 221)
Screenshot: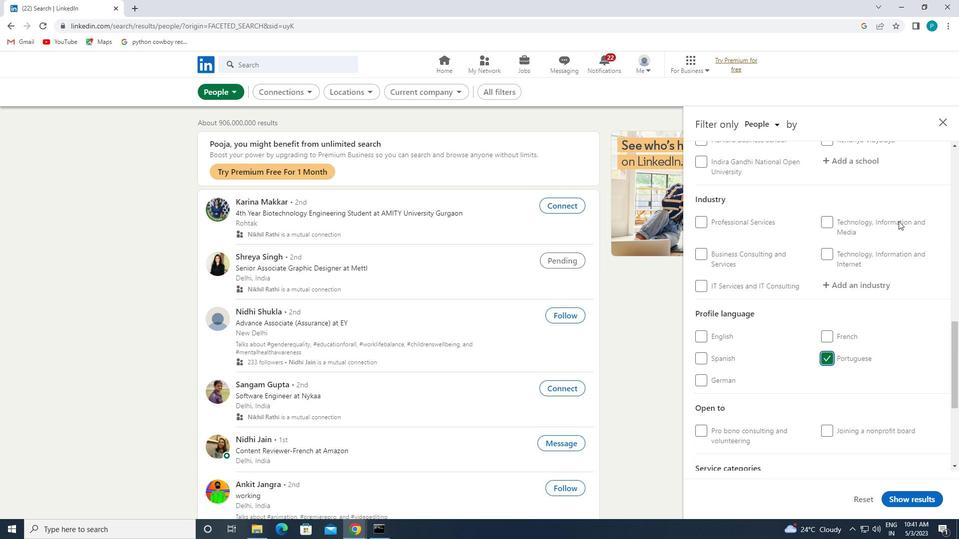 
Action: Mouse scrolled (900, 222) with delta (0, 0)
Screenshot: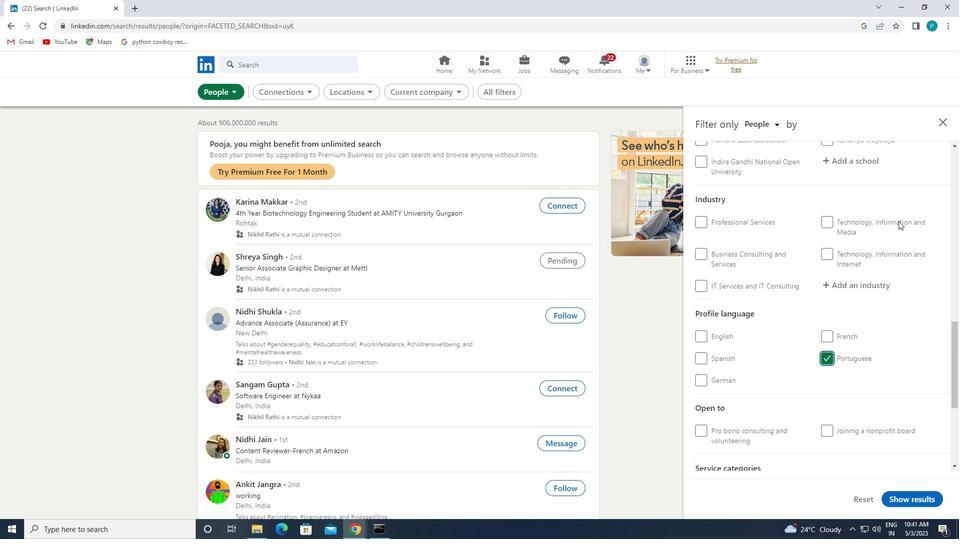 
Action: Mouse scrolled (900, 222) with delta (0, 0)
Screenshot: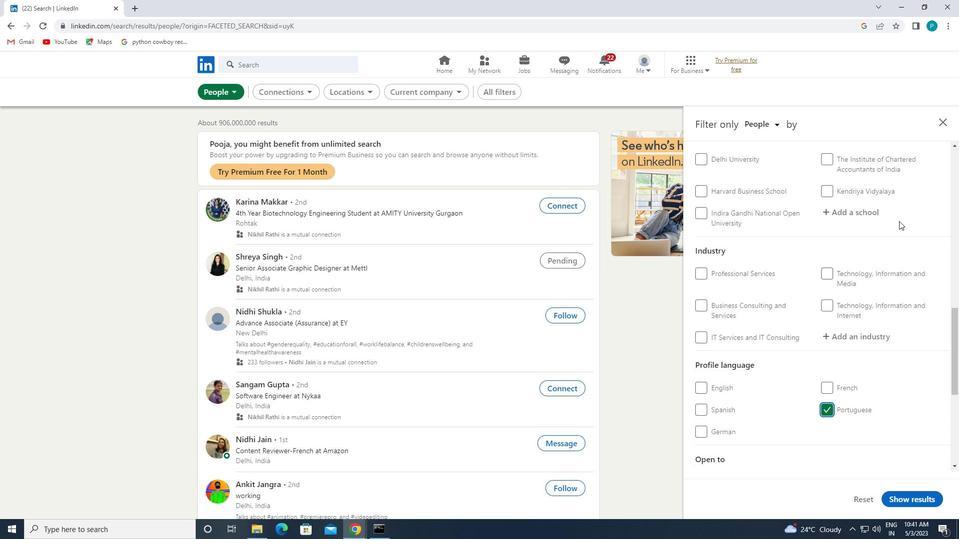 
Action: Mouse moved to (900, 221)
Screenshot: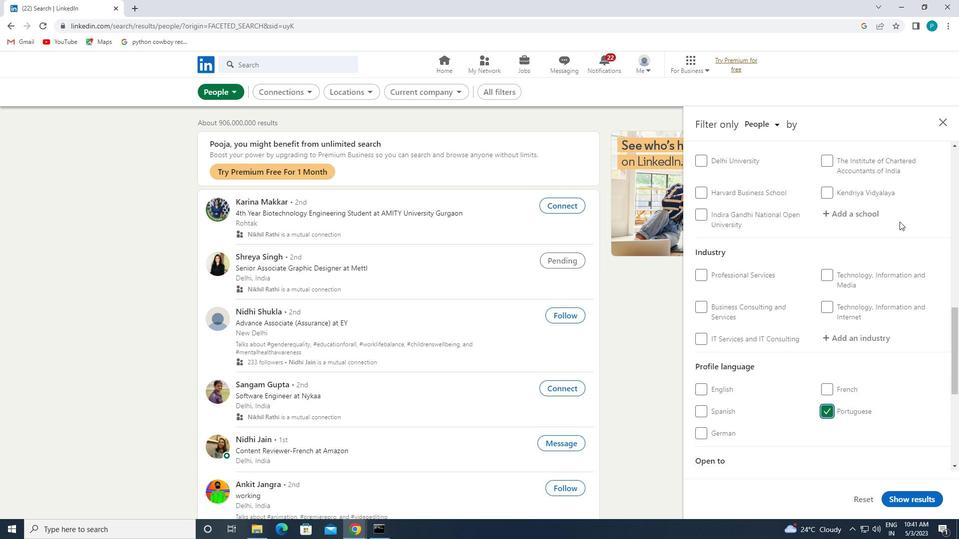 
Action: Mouse scrolled (900, 222) with delta (0, 0)
Screenshot: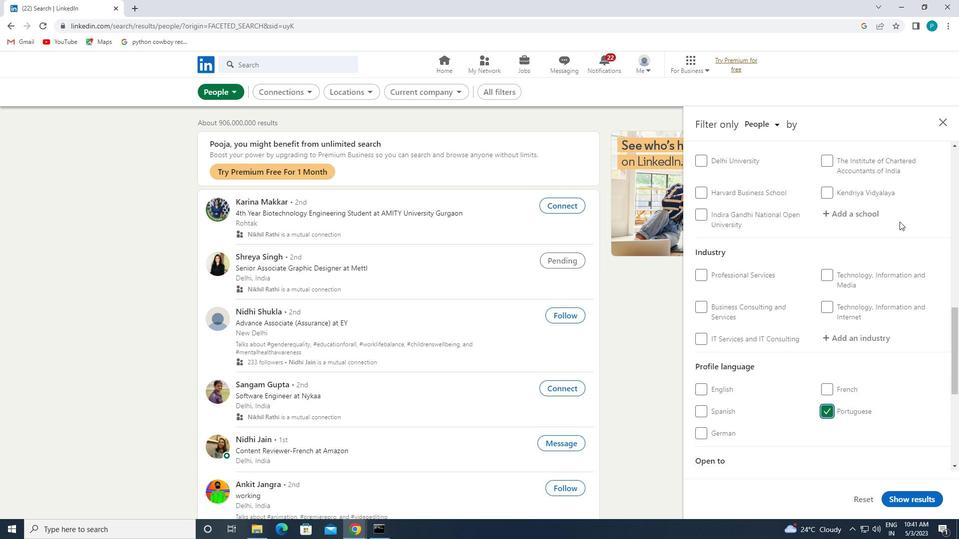 
Action: Mouse moved to (880, 192)
Screenshot: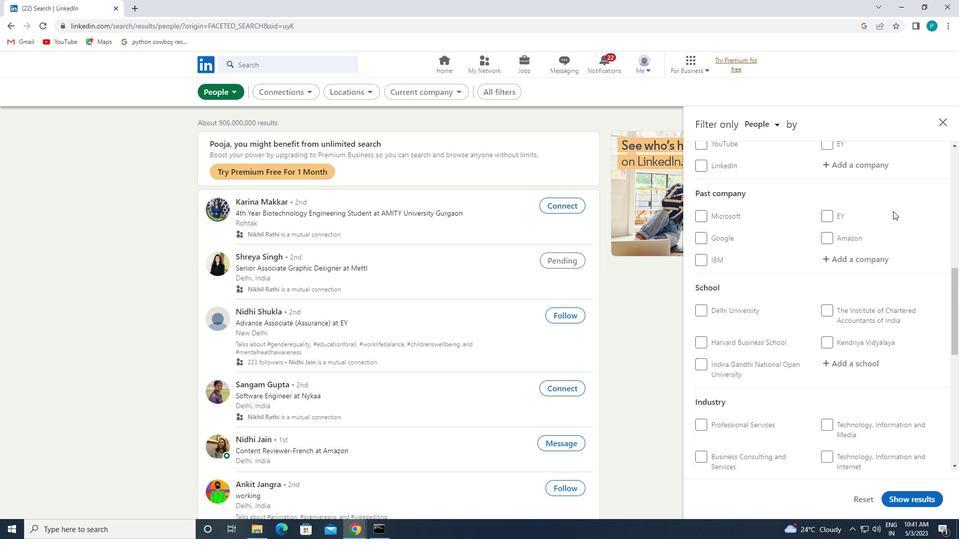 
Action: Mouse scrolled (880, 193) with delta (0, 0)
Screenshot: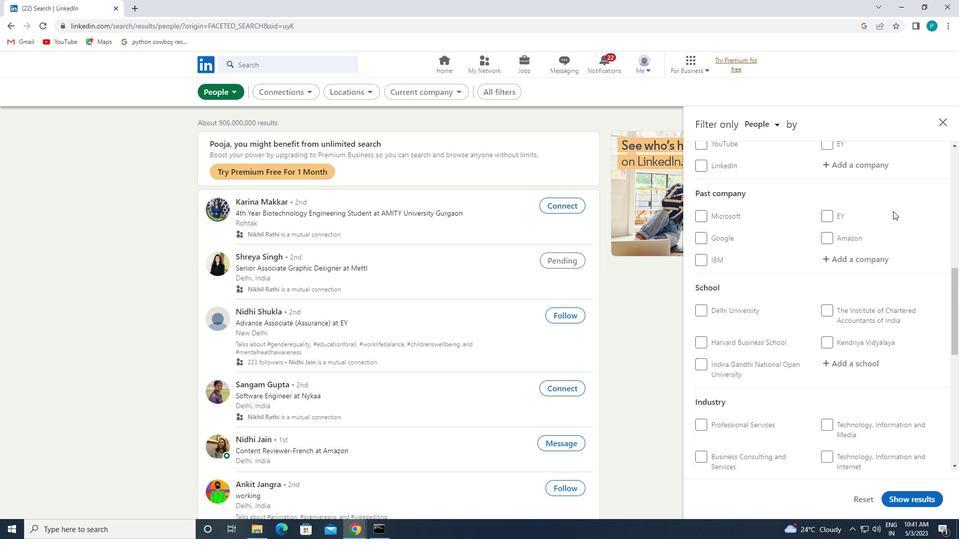 
Action: Mouse moved to (879, 191)
Screenshot: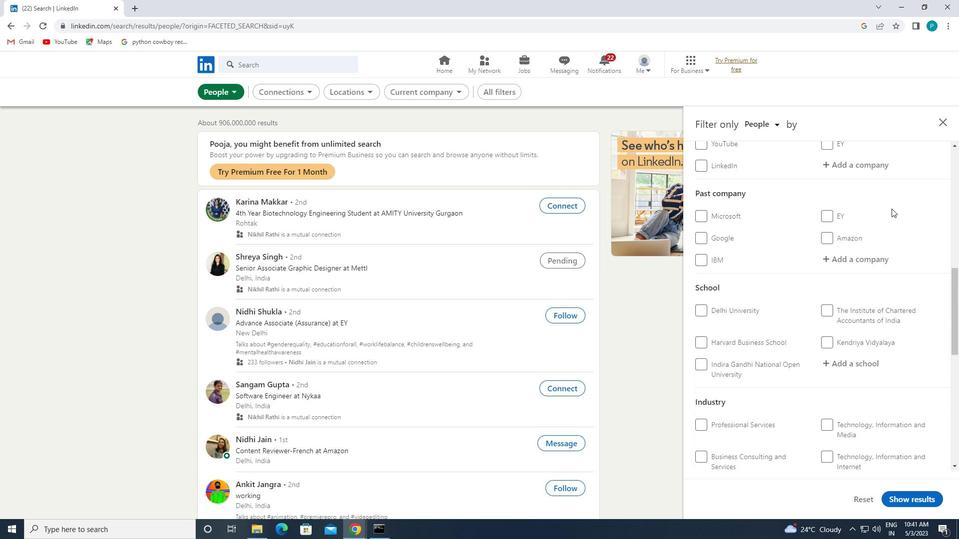 
Action: Mouse scrolled (879, 191) with delta (0, 0)
Screenshot: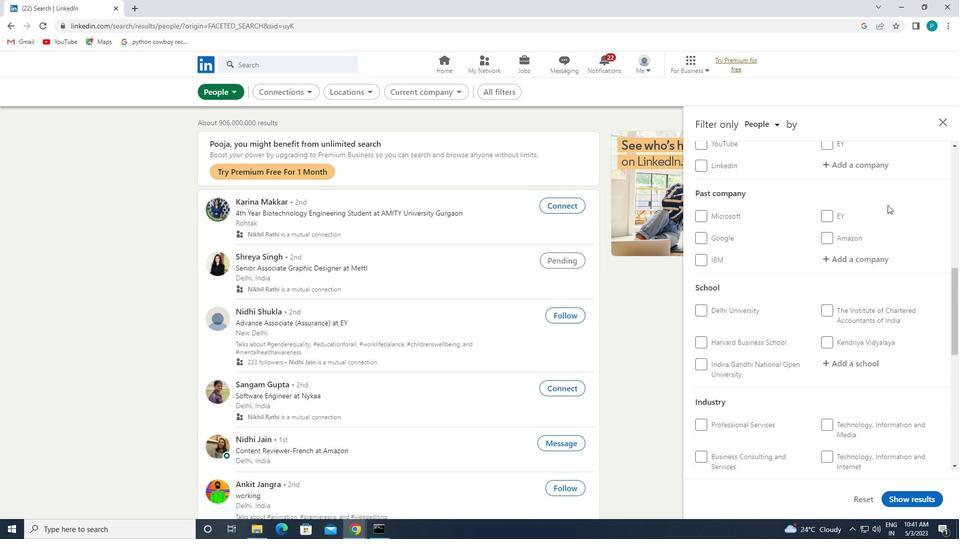 
Action: Mouse moved to (864, 261)
Screenshot: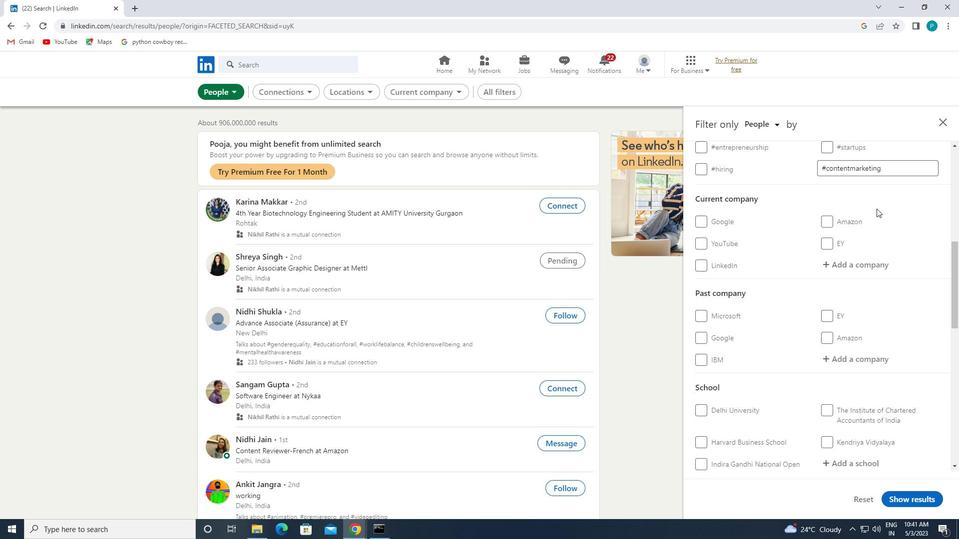 
Action: Mouse pressed left at (864, 261)
Screenshot: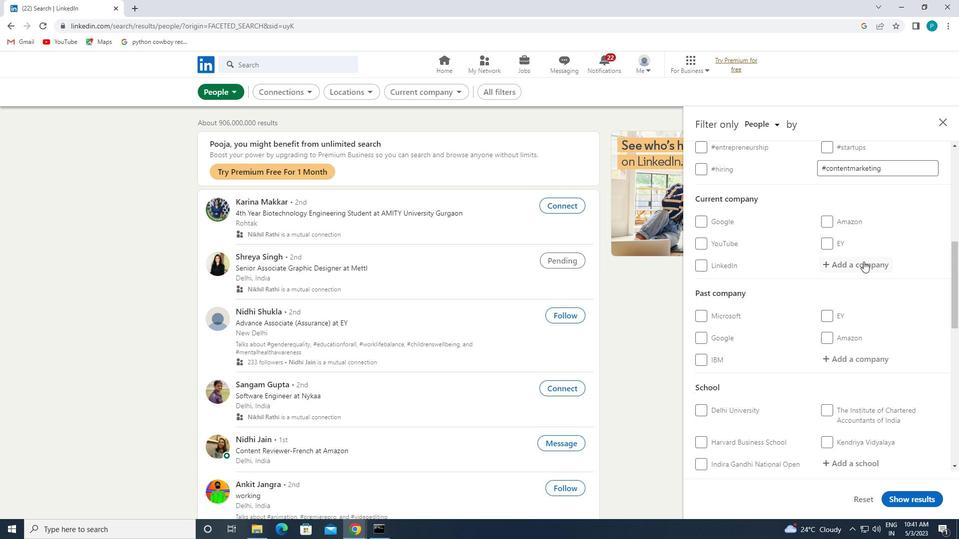 
Action: Mouse moved to (863, 261)
Screenshot: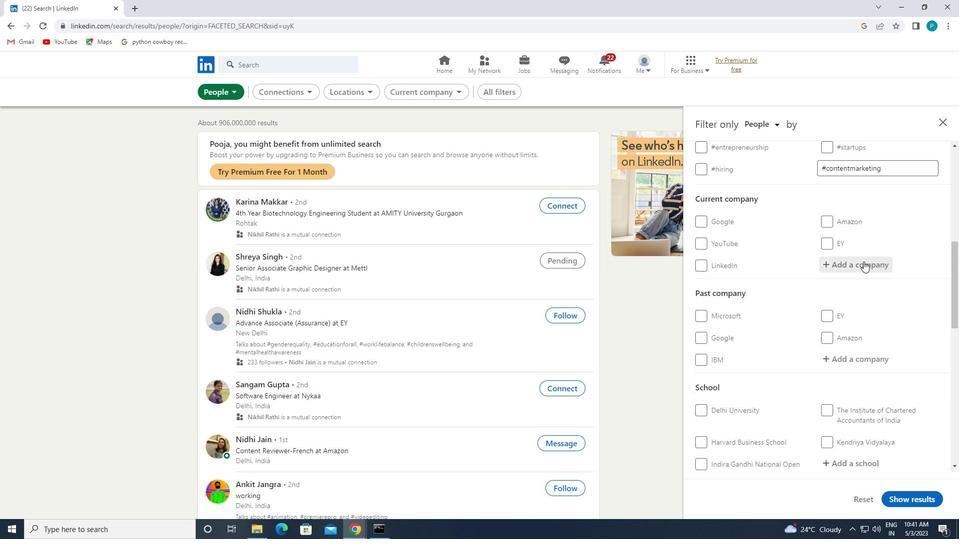 
Action: Key pressed <Key.caps_lock>U<Key.caps_lock>BER
Screenshot: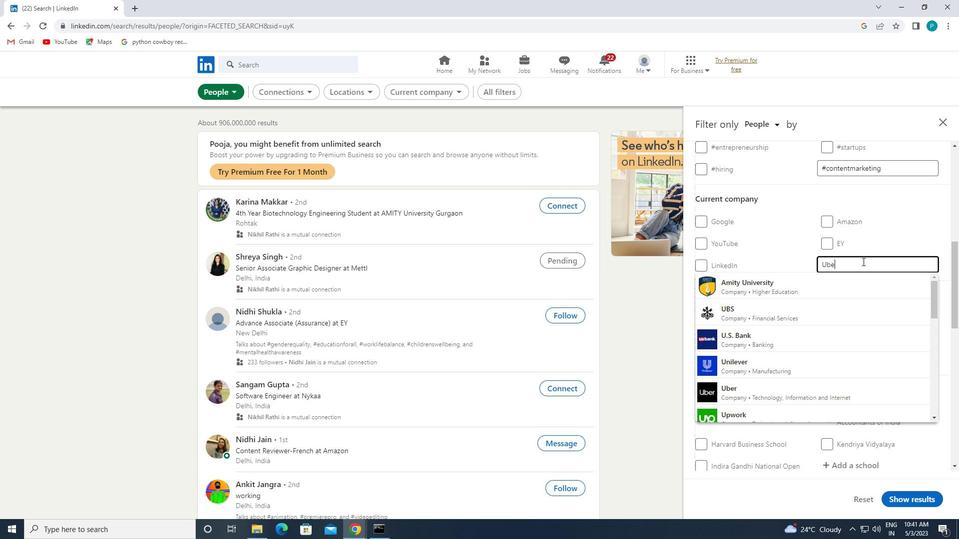 
Action: Mouse moved to (845, 270)
Screenshot: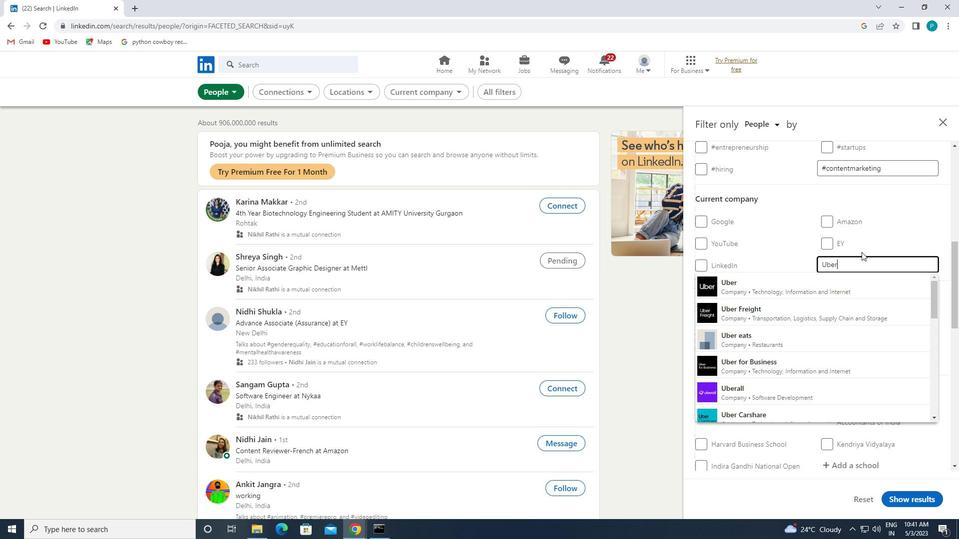 
Action: Mouse pressed left at (845, 270)
Screenshot: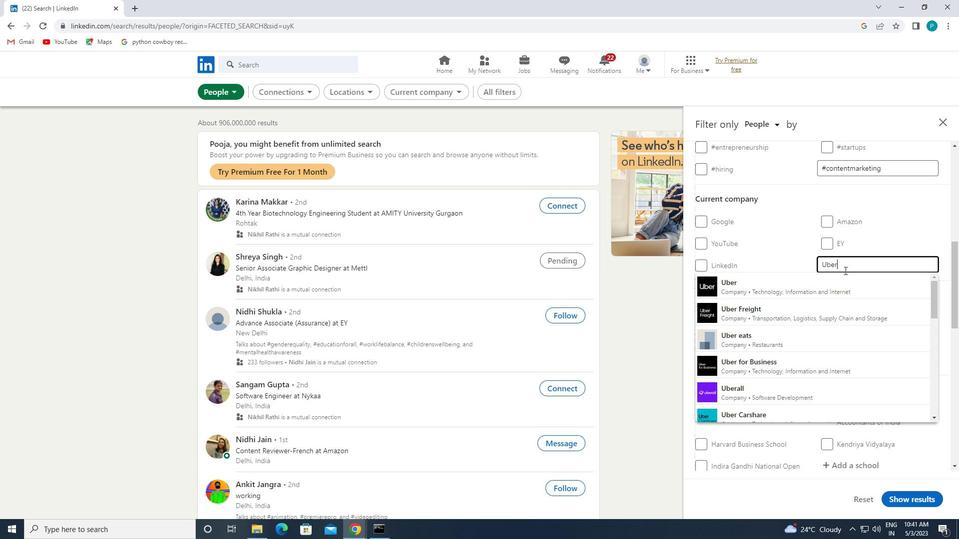 
Action: Mouse moved to (840, 277)
Screenshot: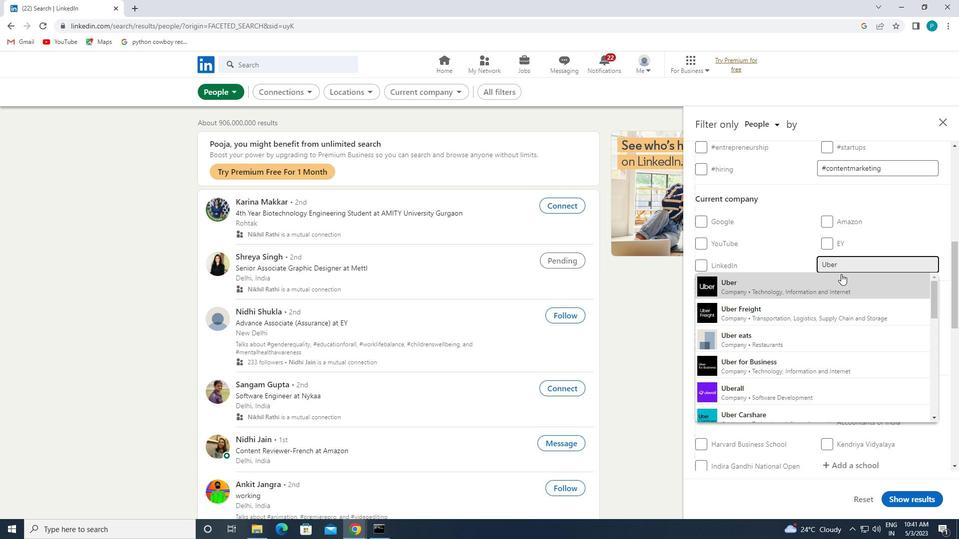 
Action: Mouse pressed left at (840, 277)
Screenshot: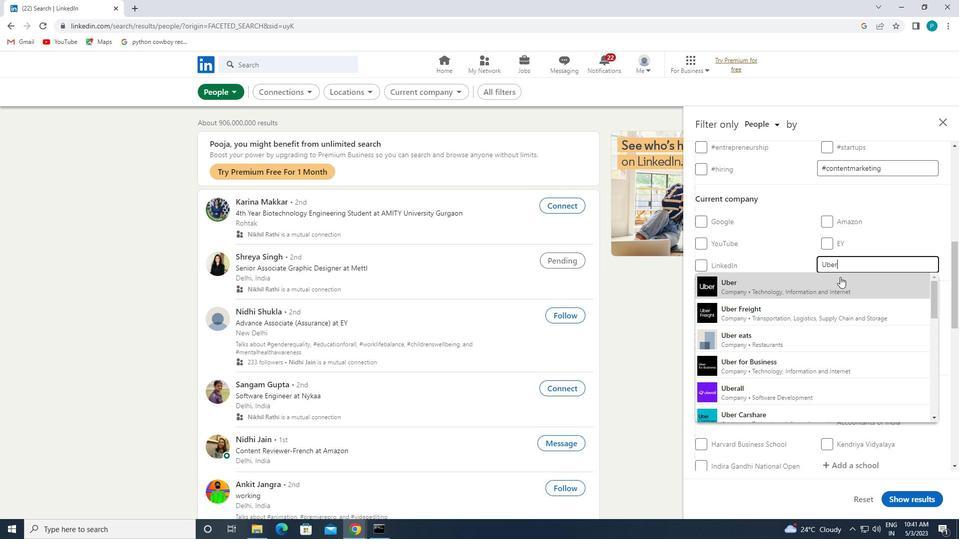 
Action: Mouse scrolled (840, 276) with delta (0, 0)
Screenshot: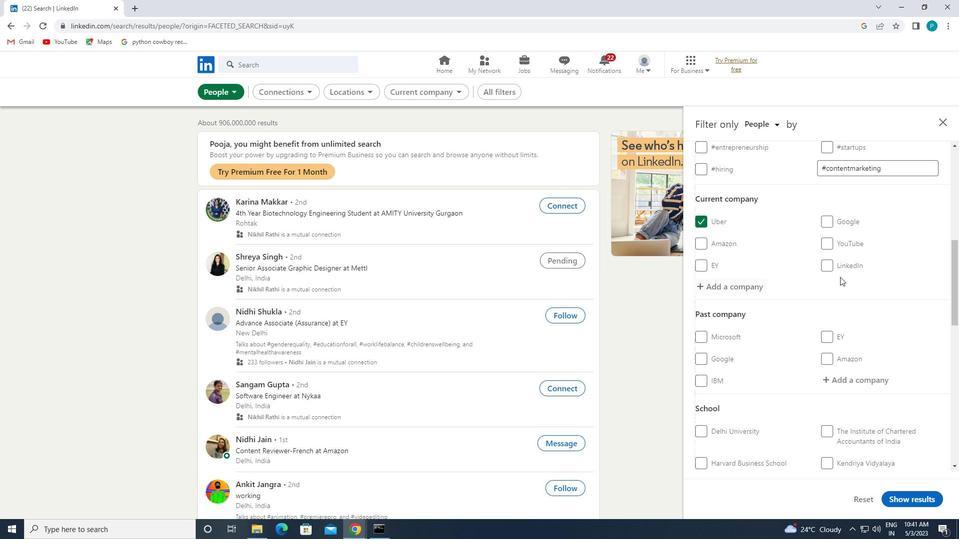 
Action: Mouse moved to (841, 282)
Screenshot: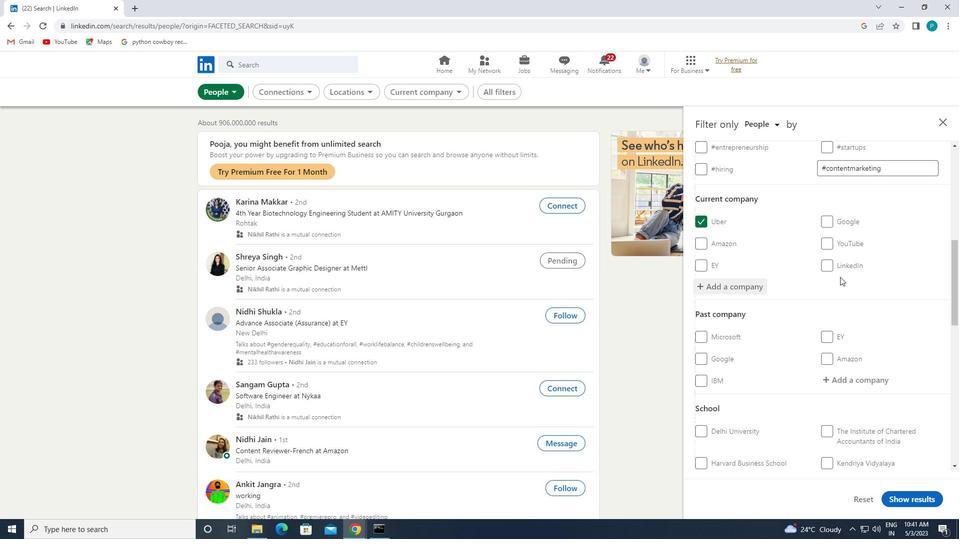 
Action: Mouse scrolled (841, 281) with delta (0, 0)
Screenshot: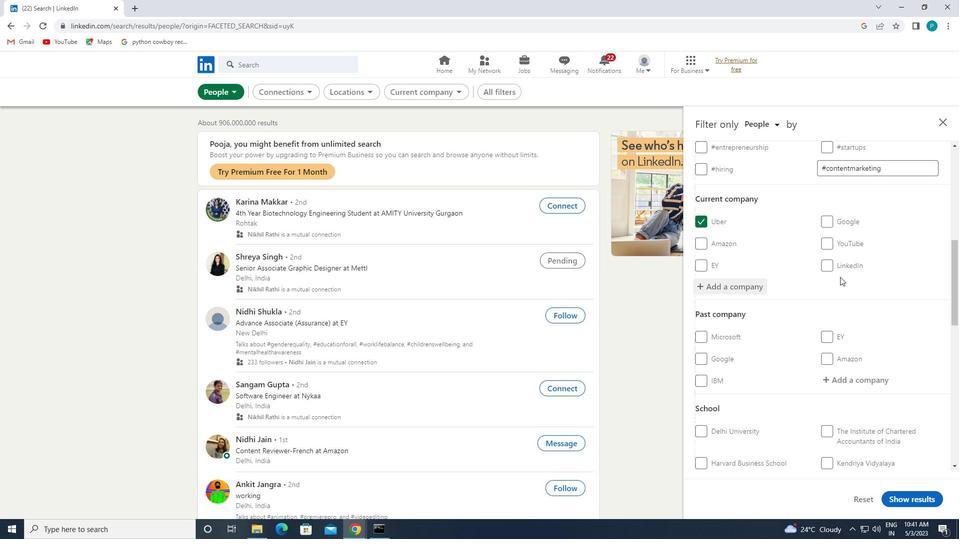 
Action: Mouse moved to (843, 300)
Screenshot: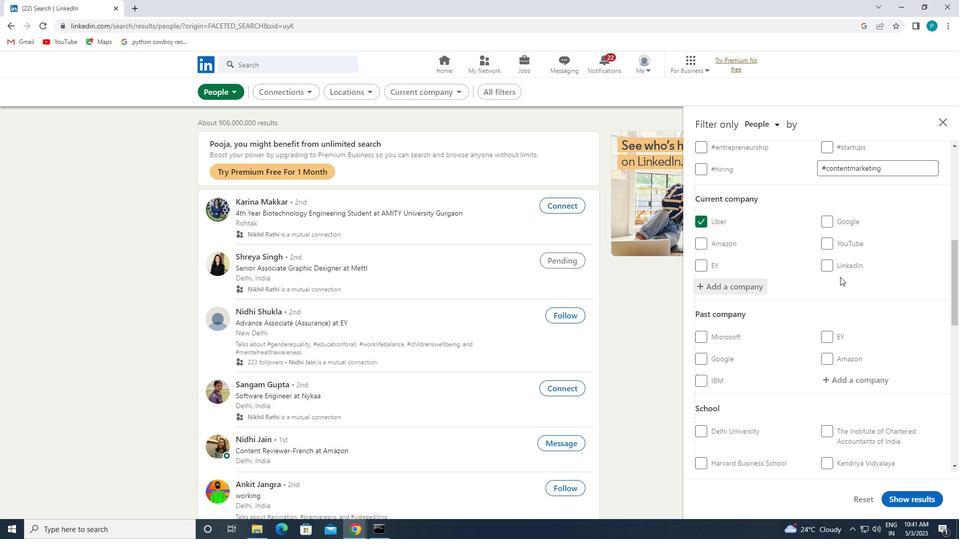 
Action: Mouse scrolled (843, 299) with delta (0, 0)
Screenshot: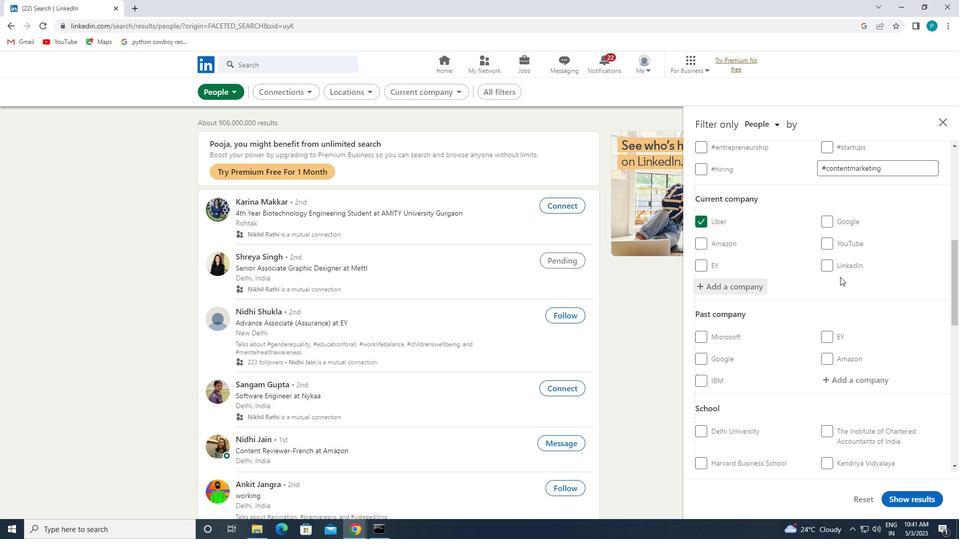 
Action: Mouse moved to (860, 328)
Screenshot: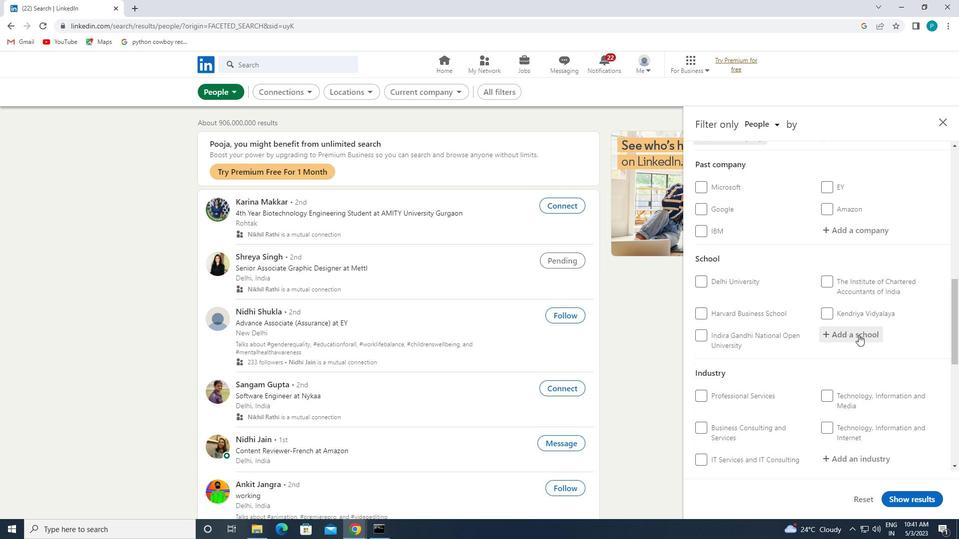 
Action: Mouse pressed left at (860, 328)
Screenshot: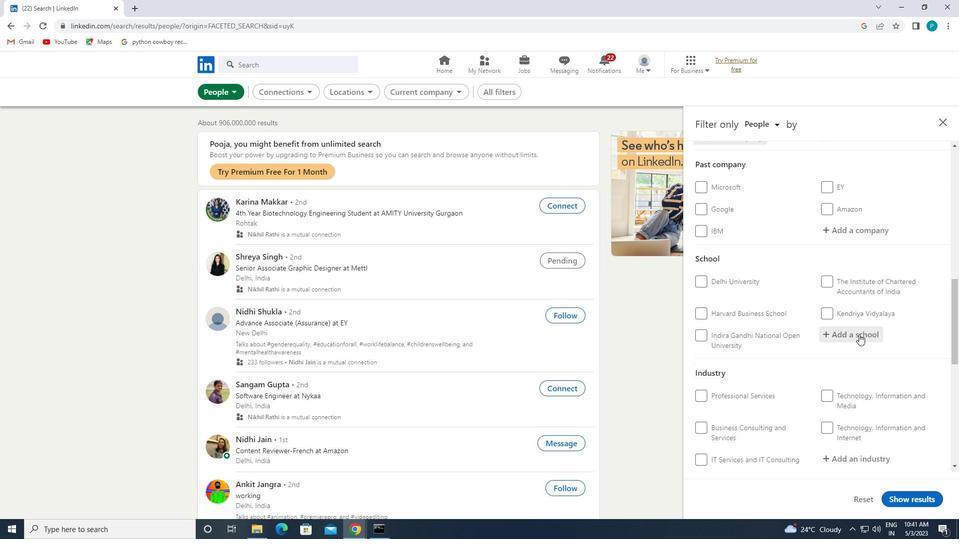 
Action: Mouse moved to (859, 328)
Screenshot: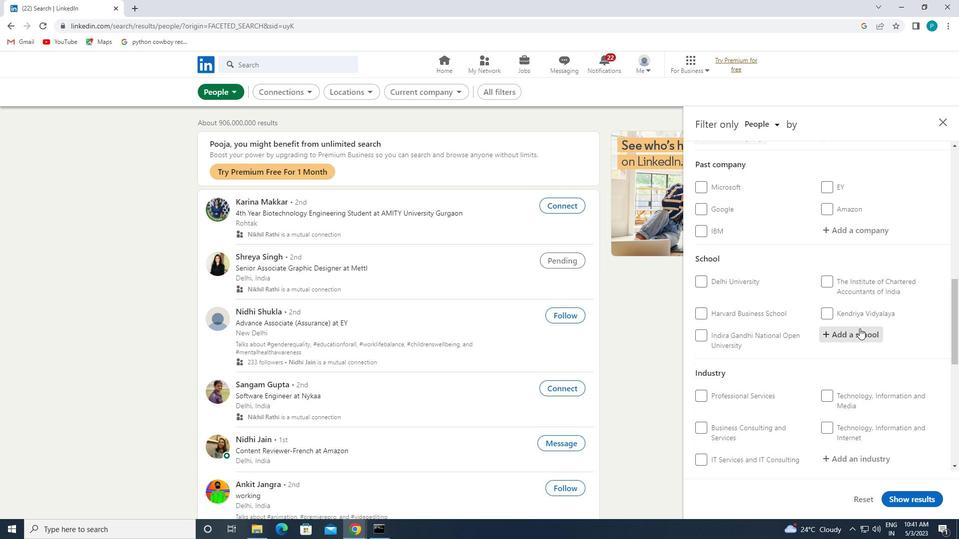 
Action: Key pressed <Key.caps_lock>S<Key.caps_lock>HRI<Key.space>
Screenshot: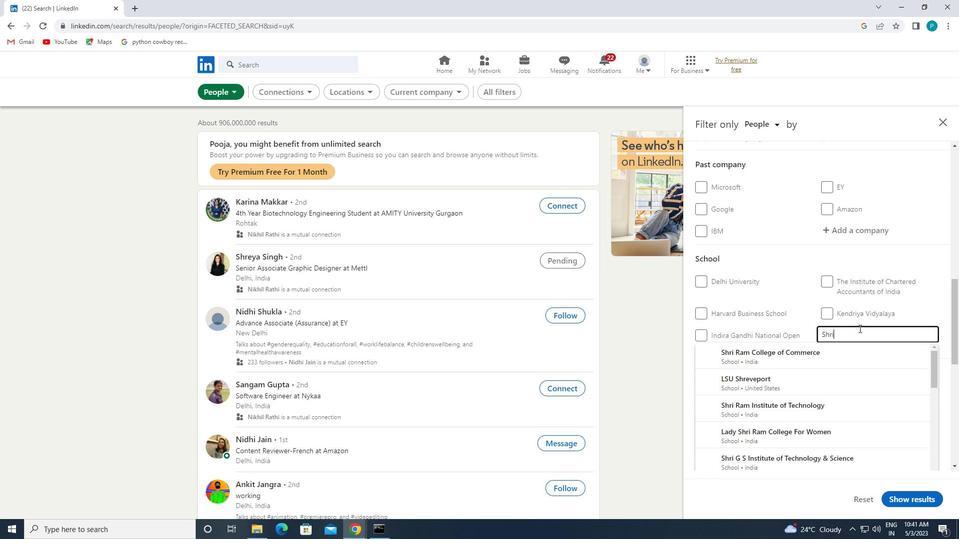 
Action: Mouse moved to (846, 338)
Screenshot: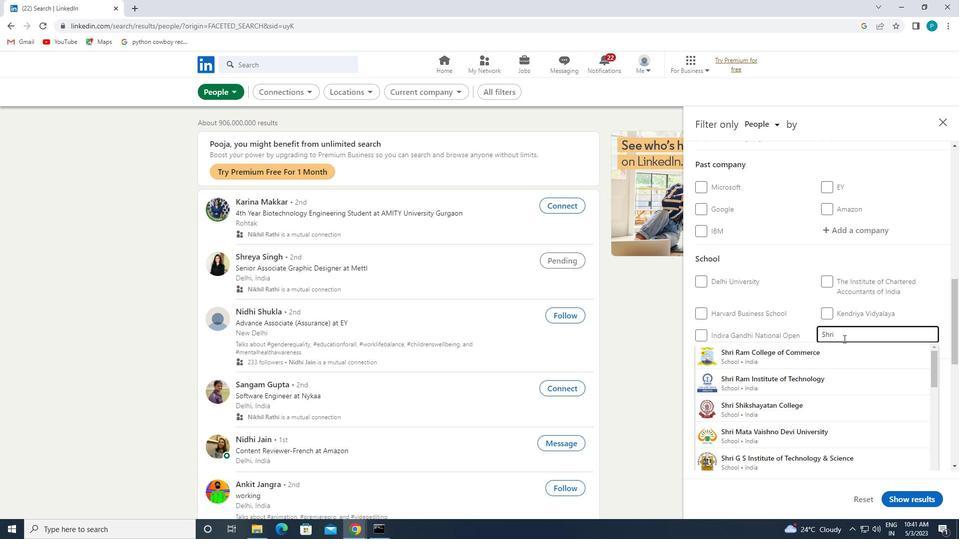
Action: Key pressed <Key.caps_lock>V<Key.caps_lock>A
Screenshot: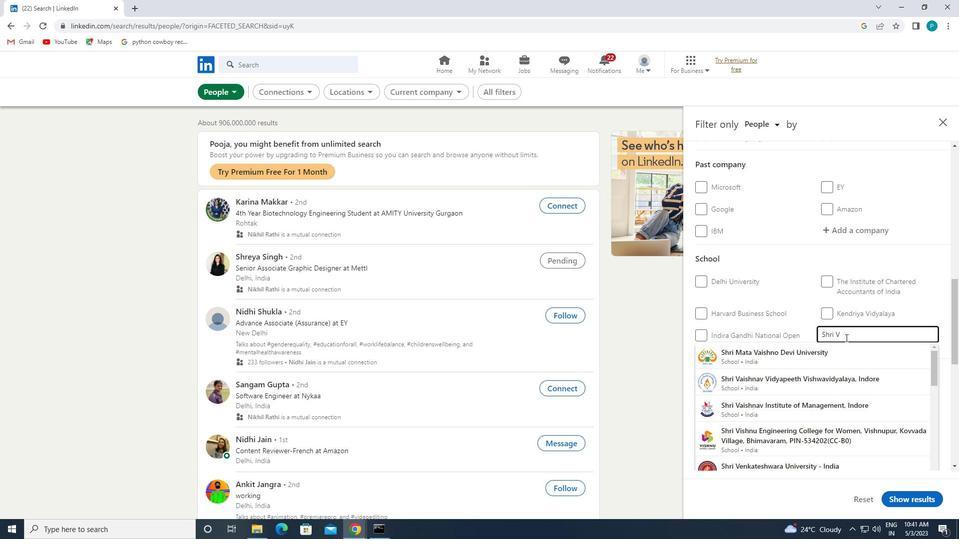 
Action: Mouse moved to (845, 354)
Screenshot: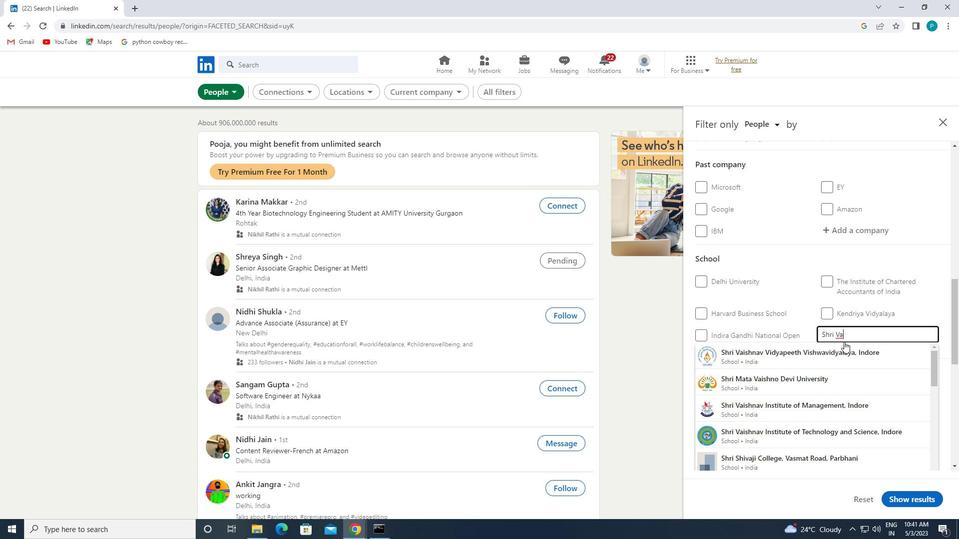 
Action: Mouse pressed left at (845, 354)
Screenshot: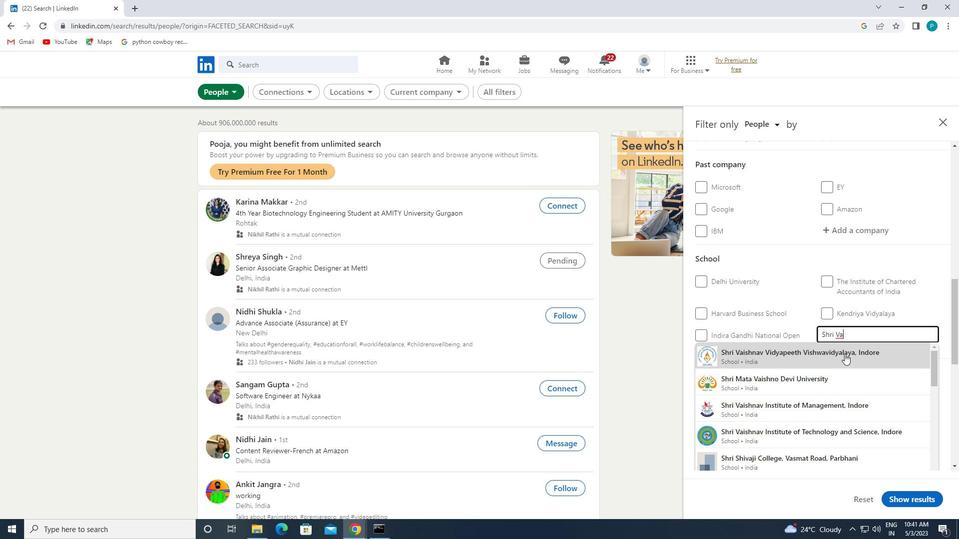 
Action: Mouse moved to (845, 354)
Screenshot: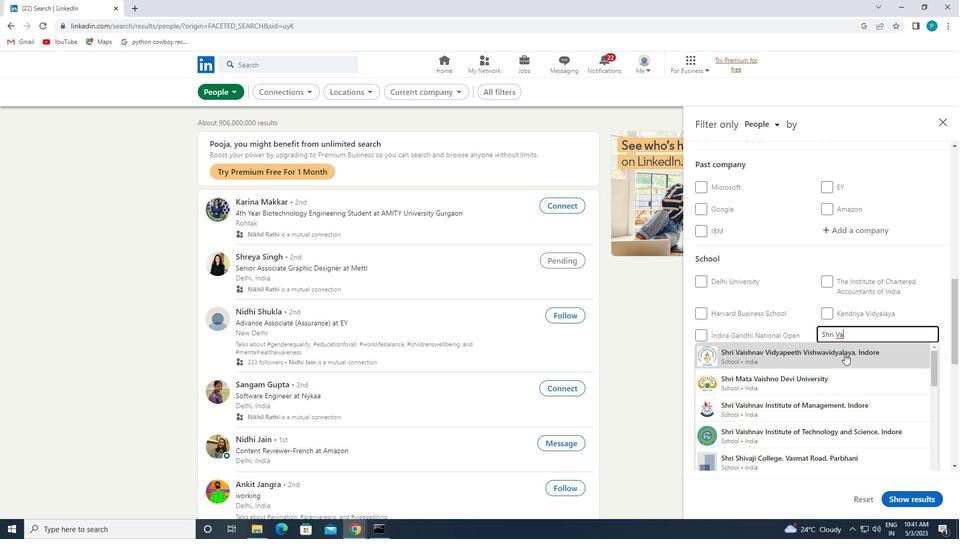 
Action: Mouse scrolled (845, 354) with delta (0, 0)
Screenshot: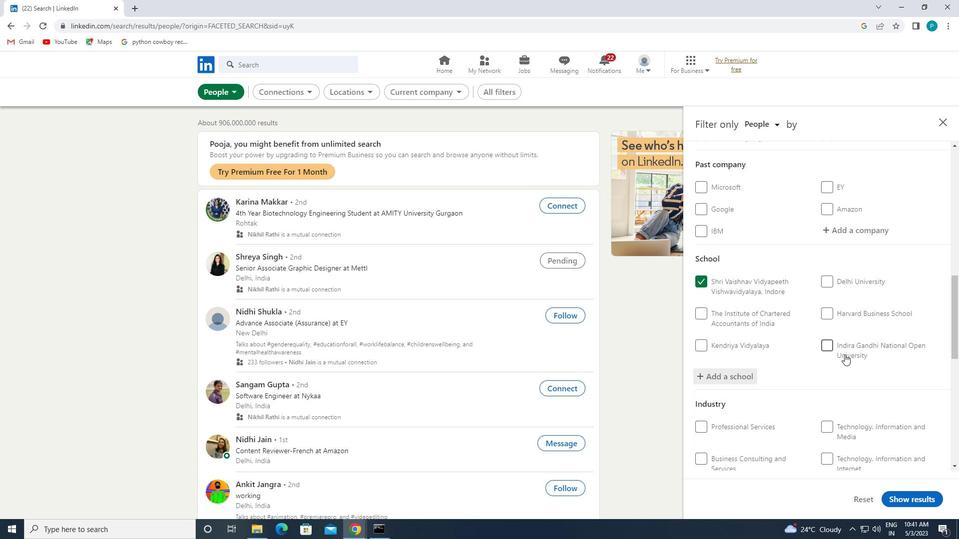 
Action: Mouse moved to (848, 356)
Screenshot: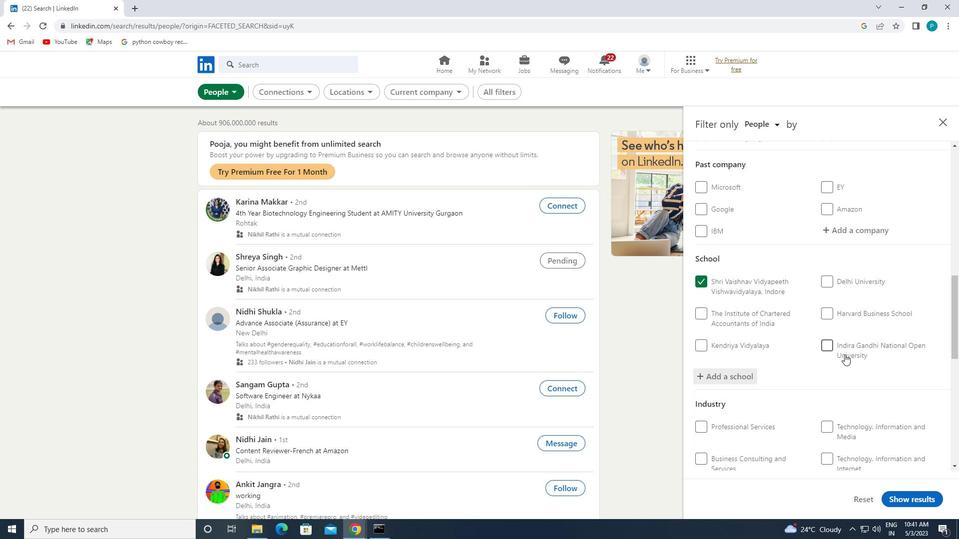 
Action: Mouse scrolled (848, 355) with delta (0, 0)
Screenshot: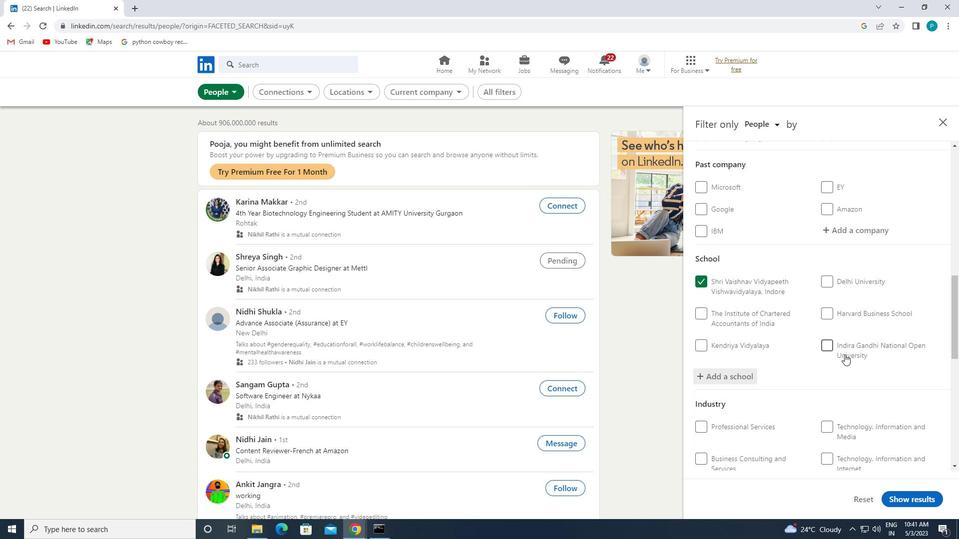 
Action: Mouse moved to (863, 389)
Screenshot: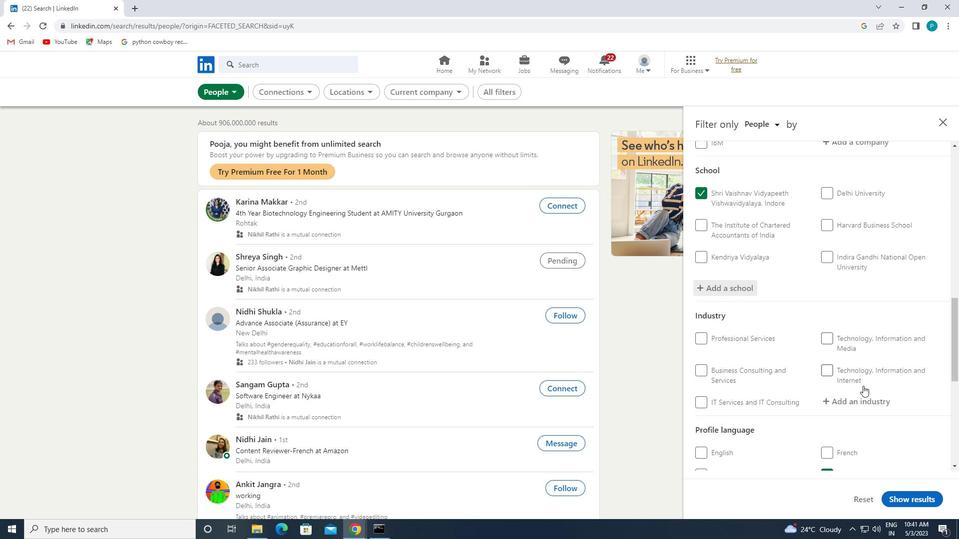 
Action: Mouse scrolled (863, 388) with delta (0, 0)
Screenshot: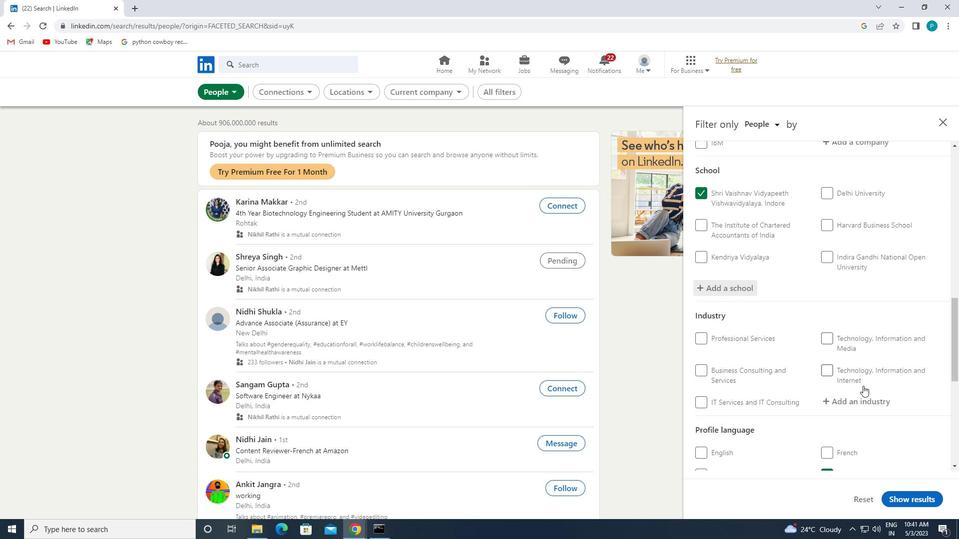
Action: Mouse moved to (853, 343)
Screenshot: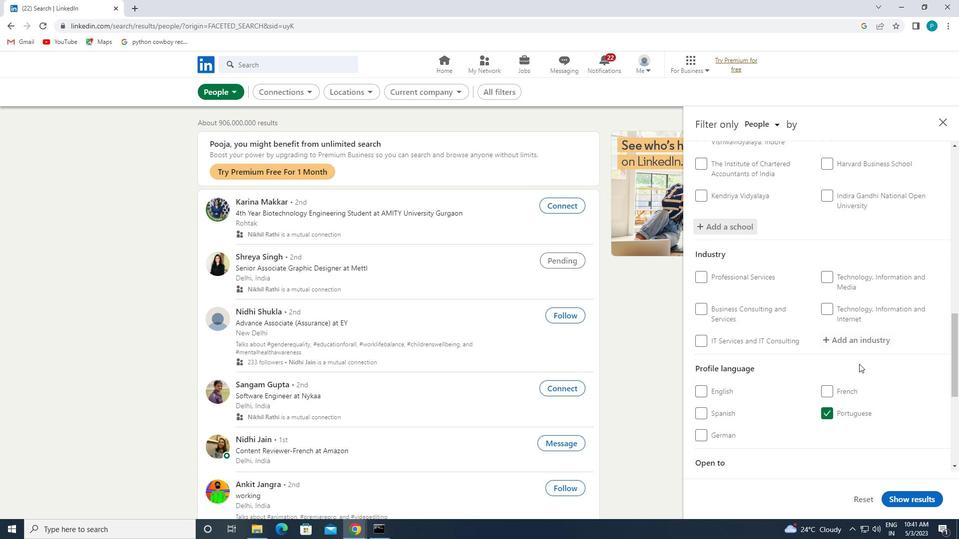 
Action: Mouse pressed left at (853, 343)
Screenshot: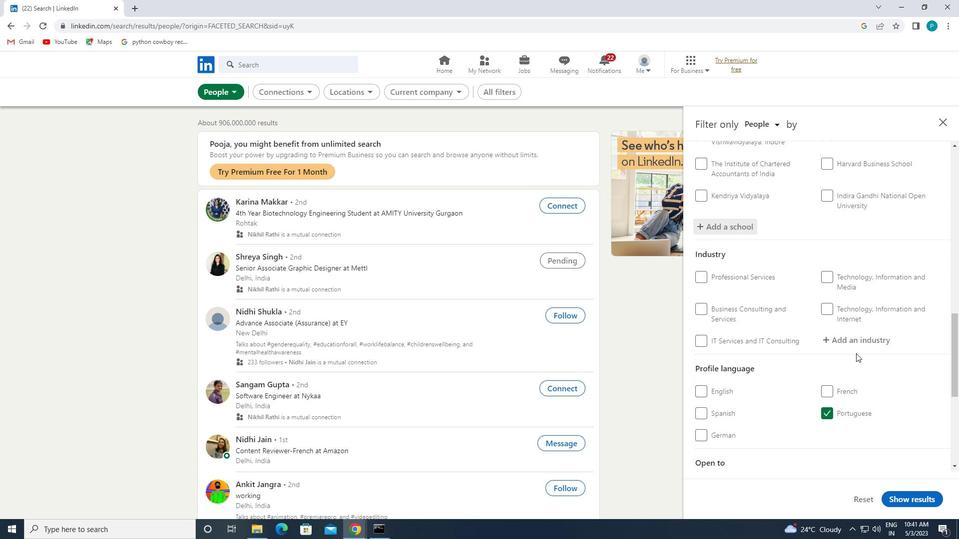 
Action: Key pressed <Key.caps_lock>B<Key.caps_lock>UILDING
Screenshot: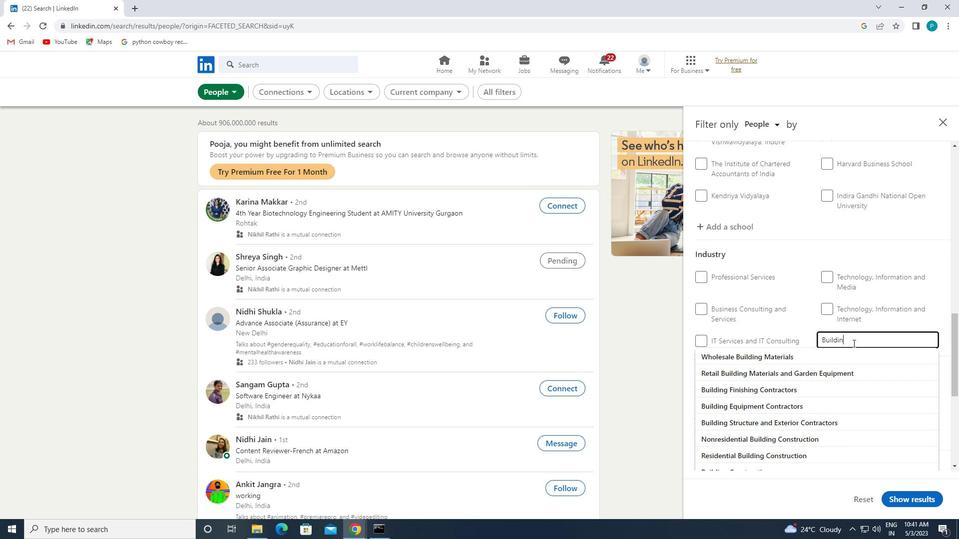 
Action: Mouse moved to (766, 407)
Screenshot: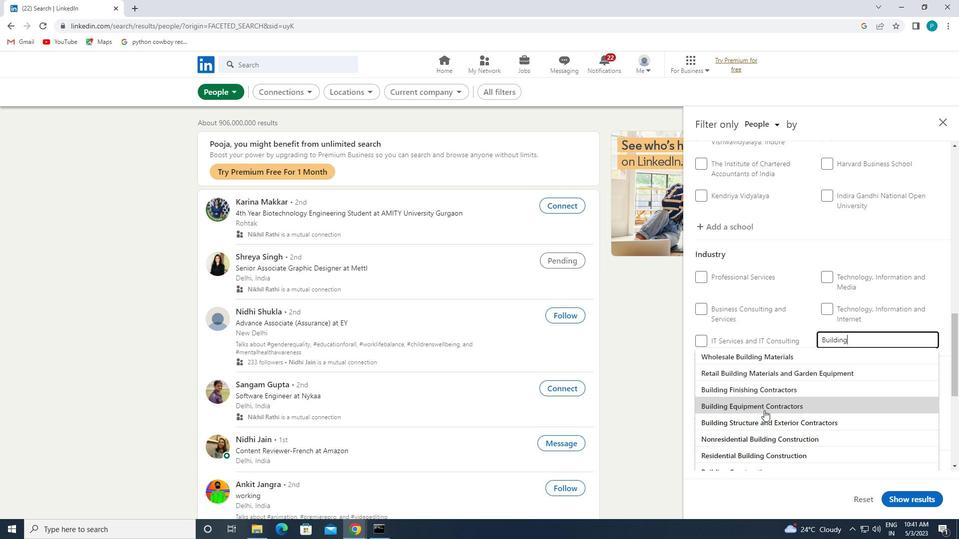 
Action: Mouse scrolled (766, 406) with delta (0, 0)
Screenshot: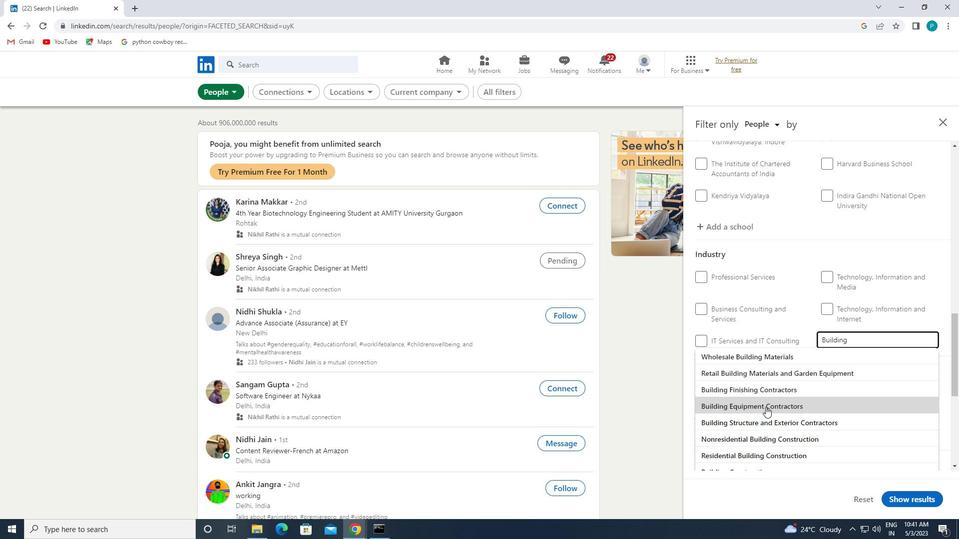 
Action: Mouse moved to (765, 416)
Screenshot: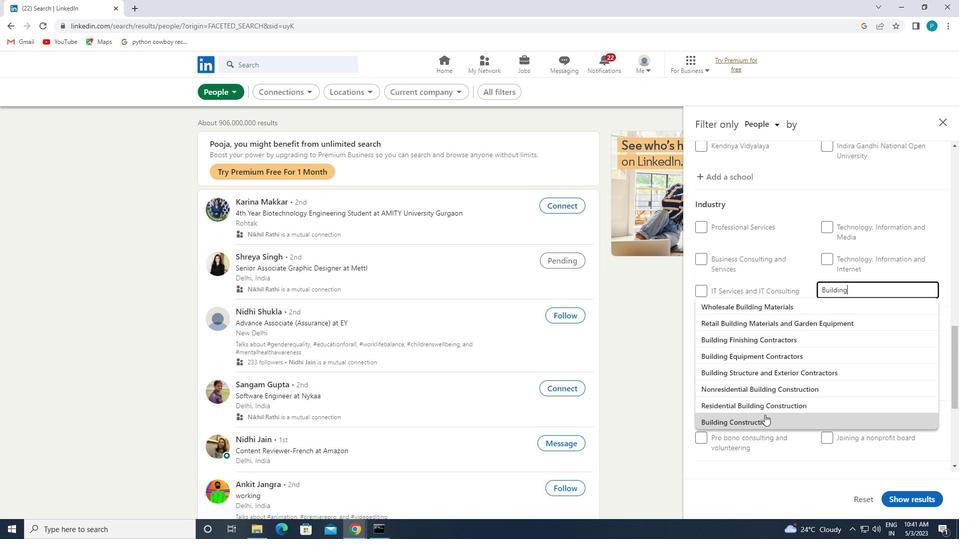 
Action: Mouse pressed left at (765, 416)
Screenshot: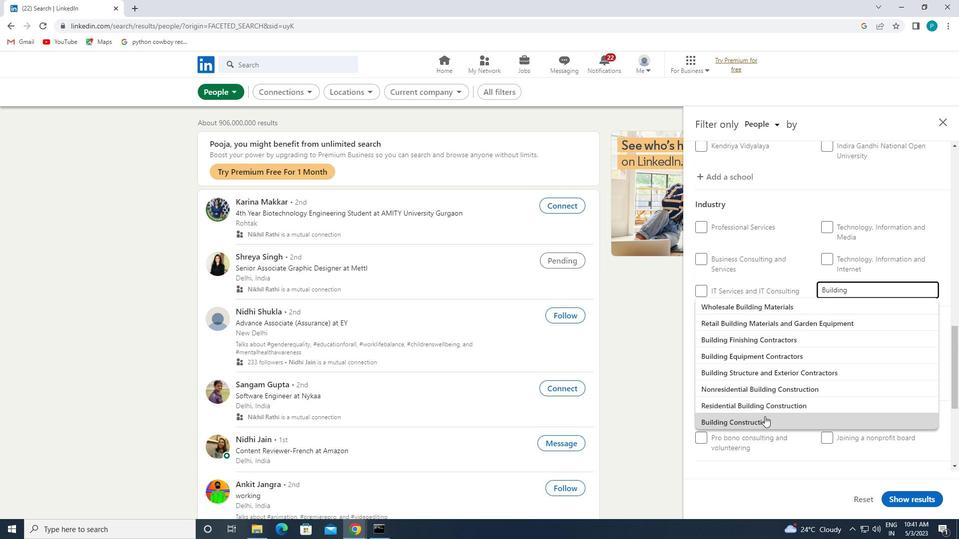 
Action: Mouse moved to (777, 403)
Screenshot: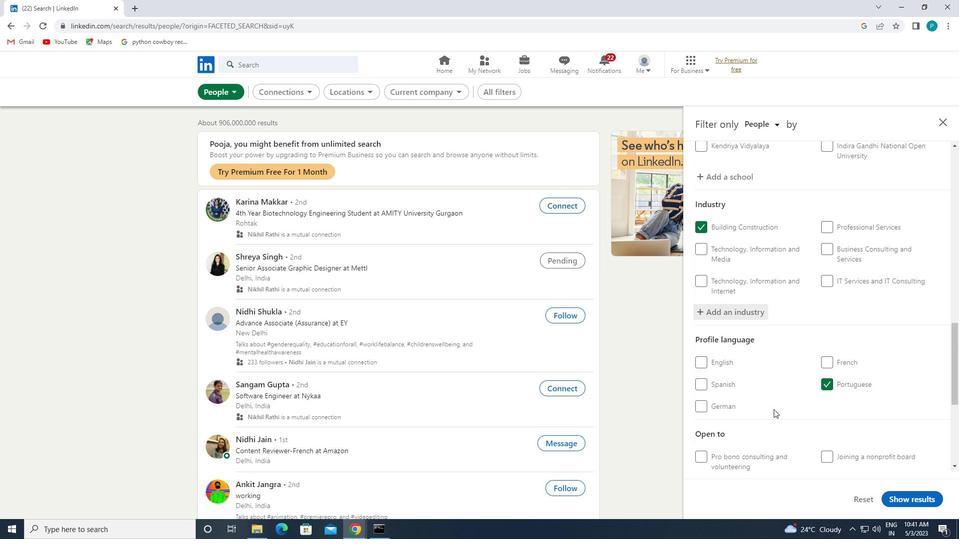 
Action: Mouse scrolled (777, 403) with delta (0, 0)
Screenshot: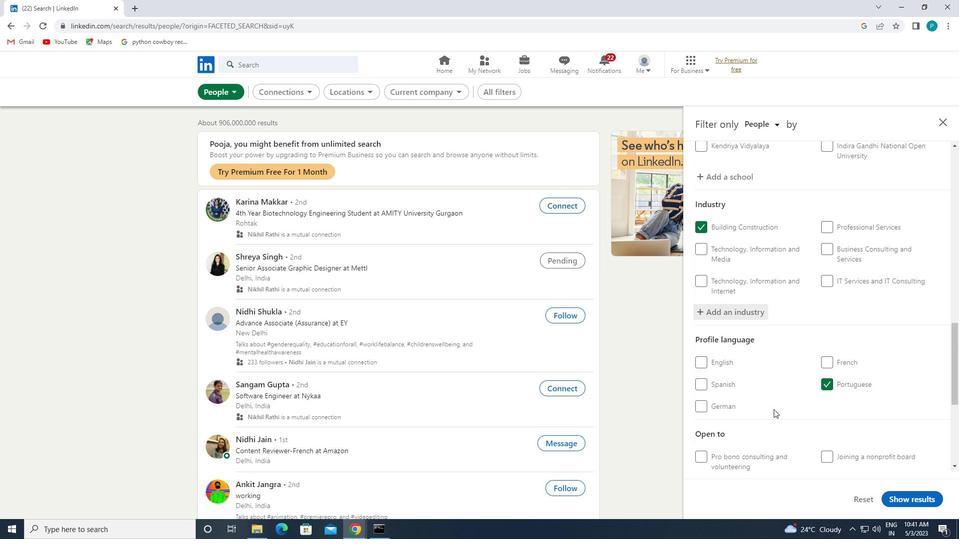 
Action: Mouse scrolled (777, 403) with delta (0, 0)
Screenshot: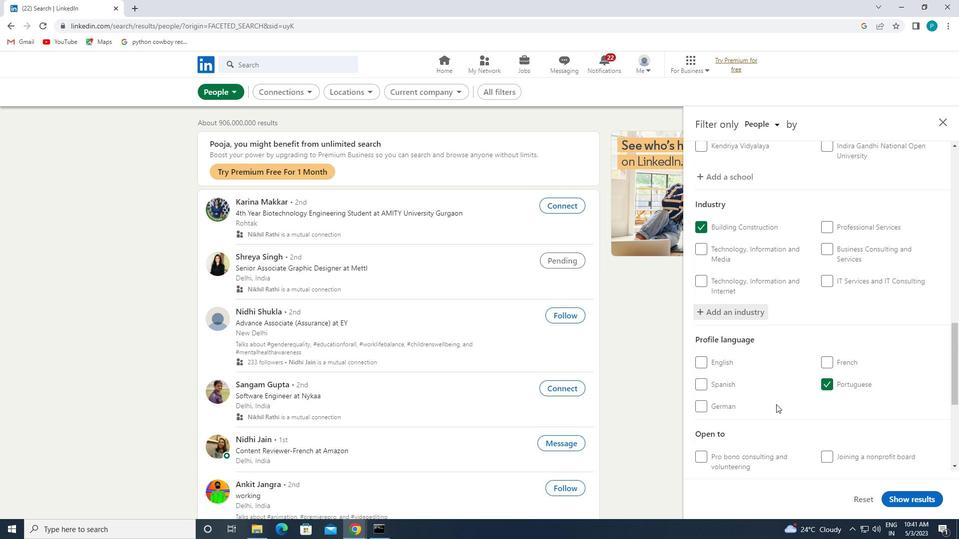 
Action: Mouse moved to (840, 369)
Screenshot: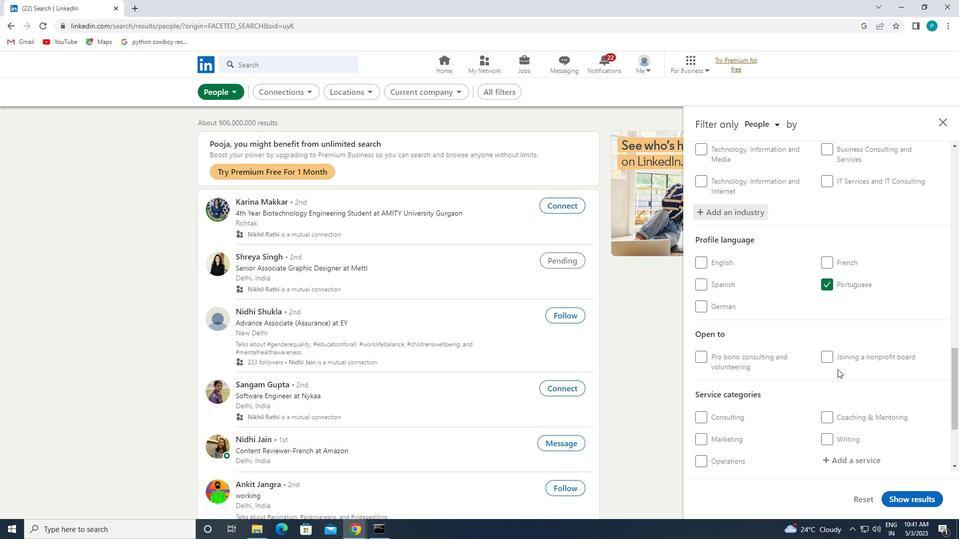 
Action: Mouse scrolled (840, 369) with delta (0, 0)
Screenshot: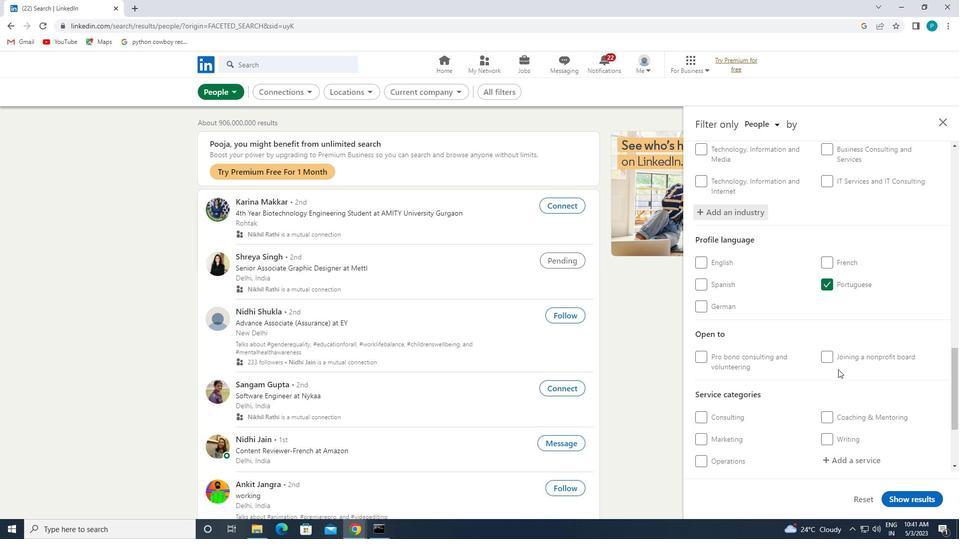 
Action: Mouse scrolled (840, 369) with delta (0, 0)
Screenshot: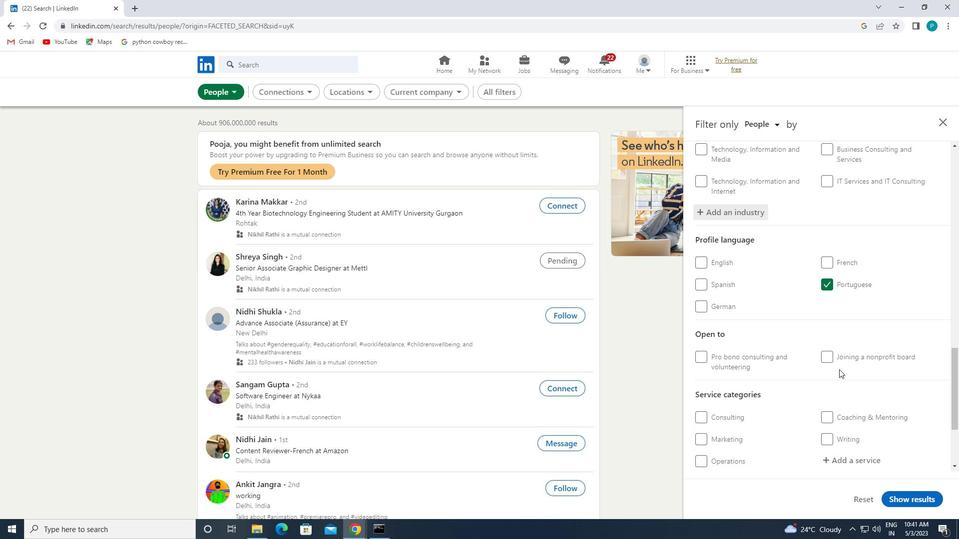 
Action: Mouse moved to (844, 356)
Screenshot: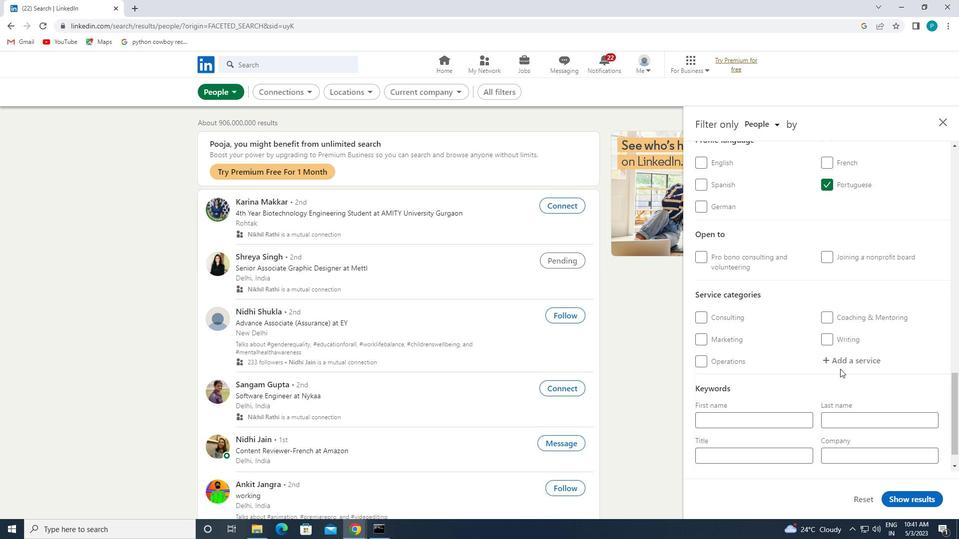 
Action: Mouse pressed left at (844, 356)
Screenshot: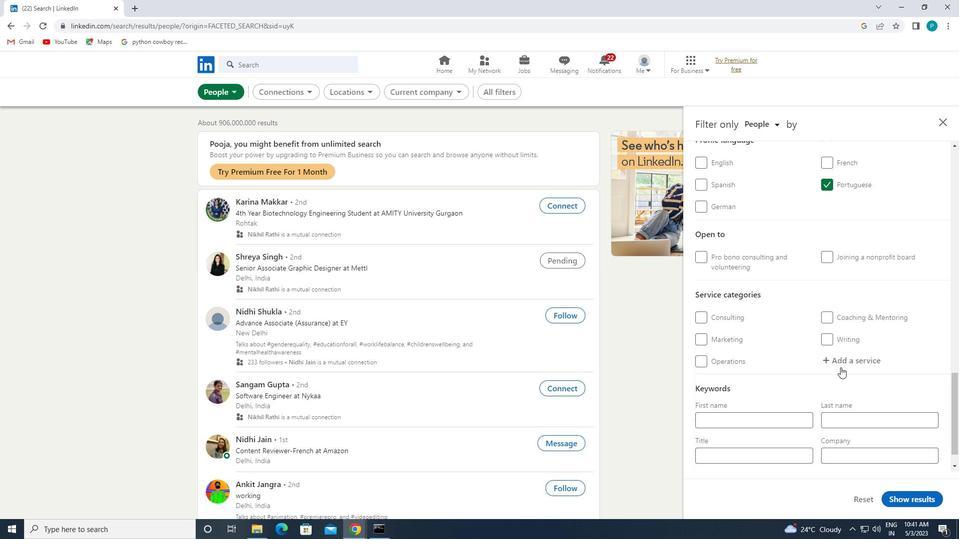 
Action: Key pressed <Key.caps_lock>I<Key.caps_lock>NY<Key.backspace>TER
Screenshot: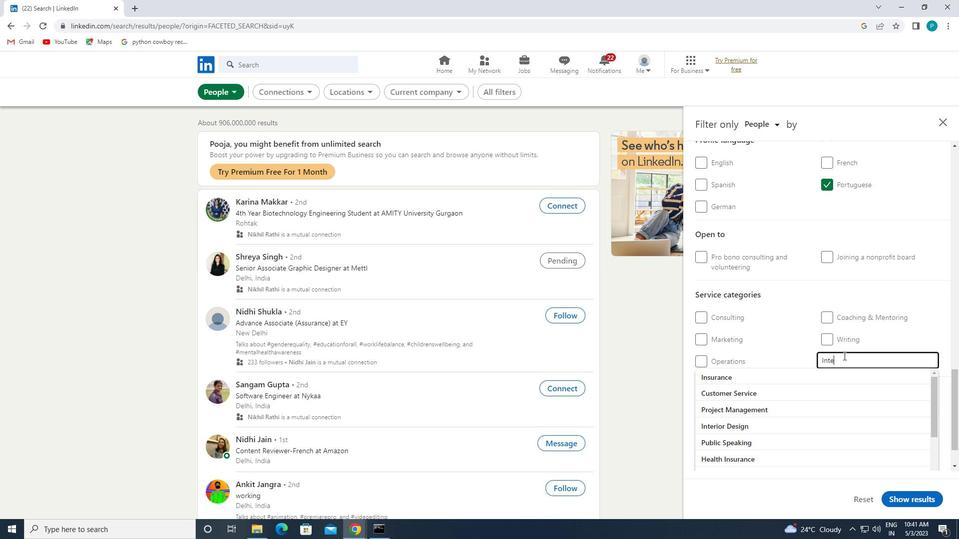 
Action: Mouse moved to (822, 388)
Screenshot: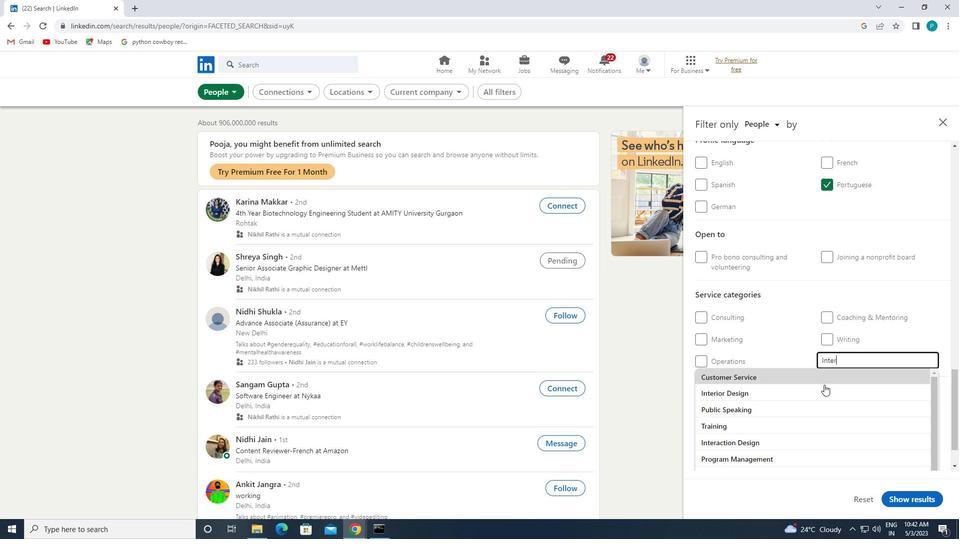 
Action: Mouse scrolled (822, 387) with delta (0, 0)
Screenshot: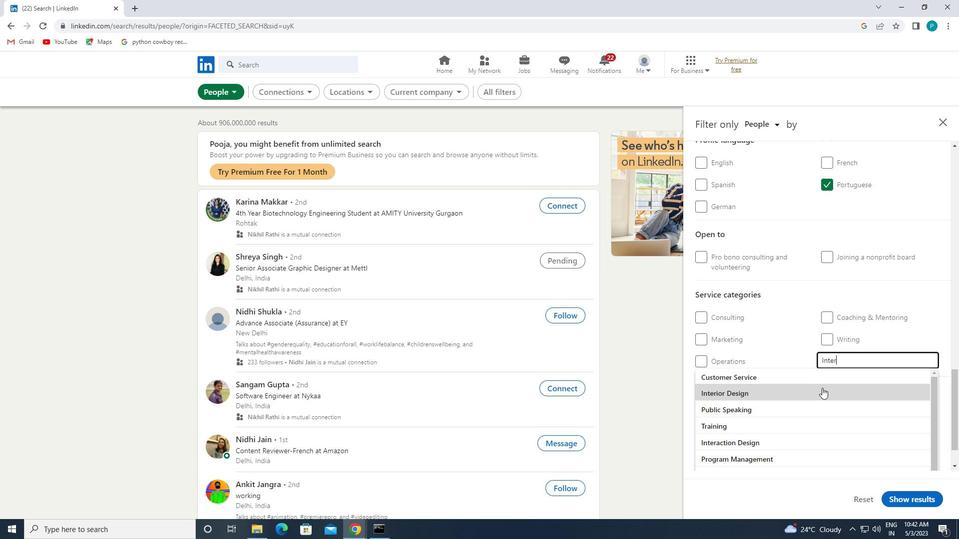 
Action: Mouse moved to (790, 406)
Screenshot: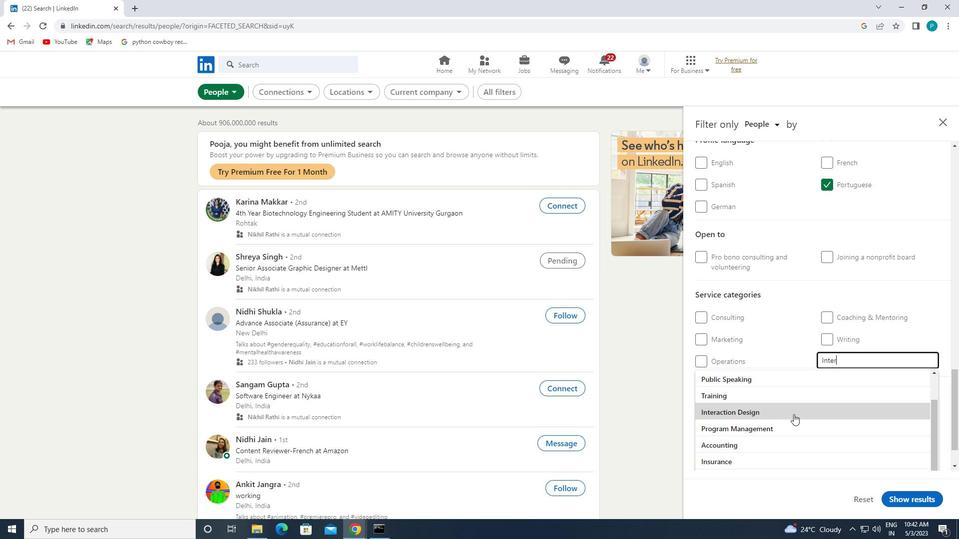 
Action: Mouse pressed left at (790, 406)
Screenshot: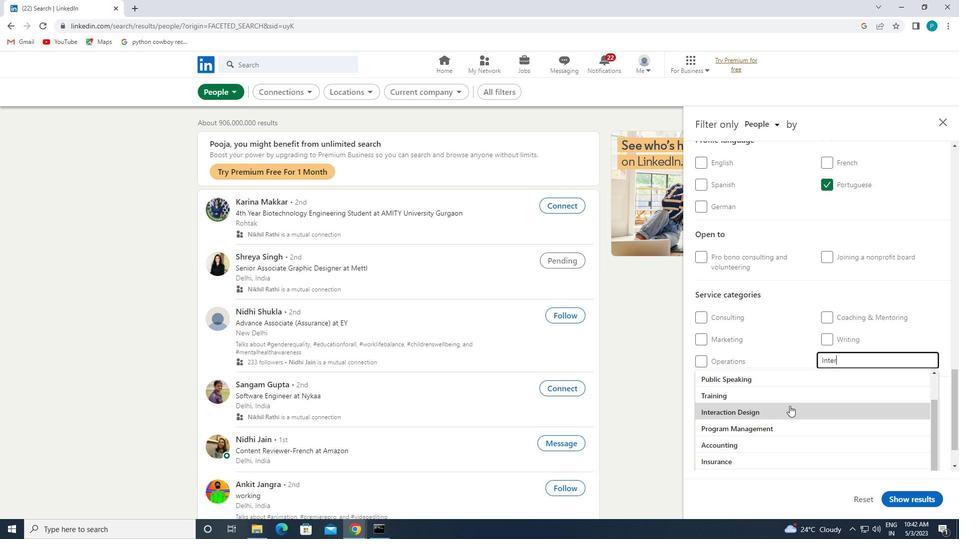 
Action: Mouse moved to (842, 420)
Screenshot: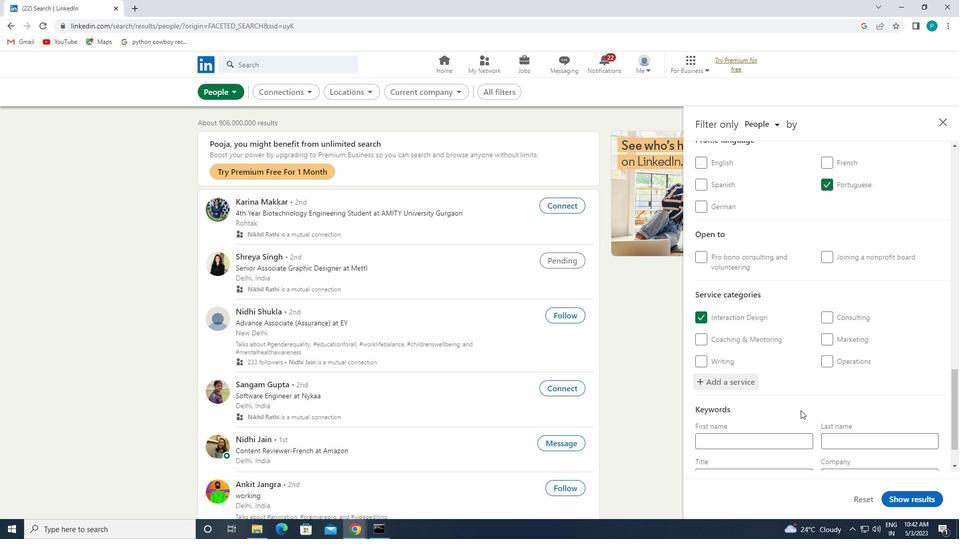 
Action: Mouse scrolled (842, 419) with delta (0, 0)
Screenshot: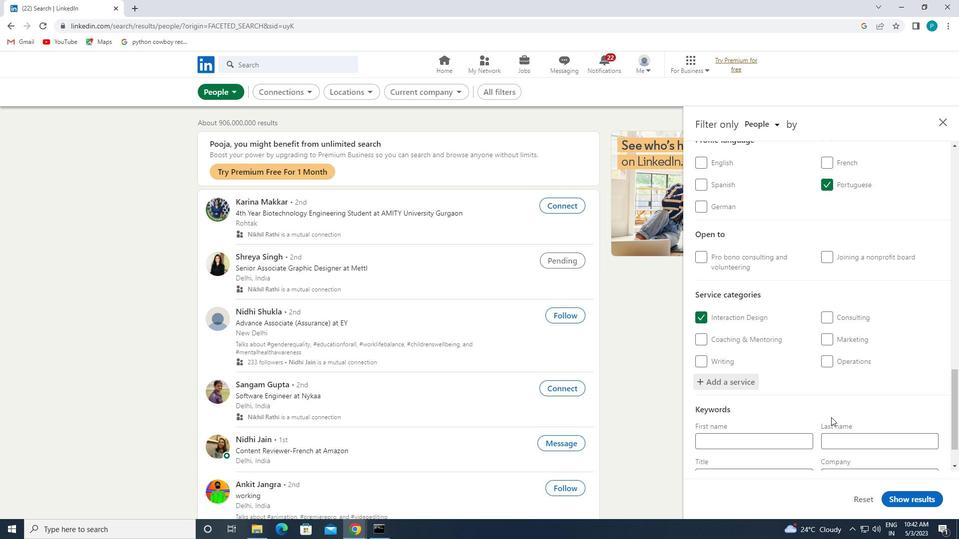 
Action: Mouse scrolled (842, 419) with delta (0, 0)
Screenshot: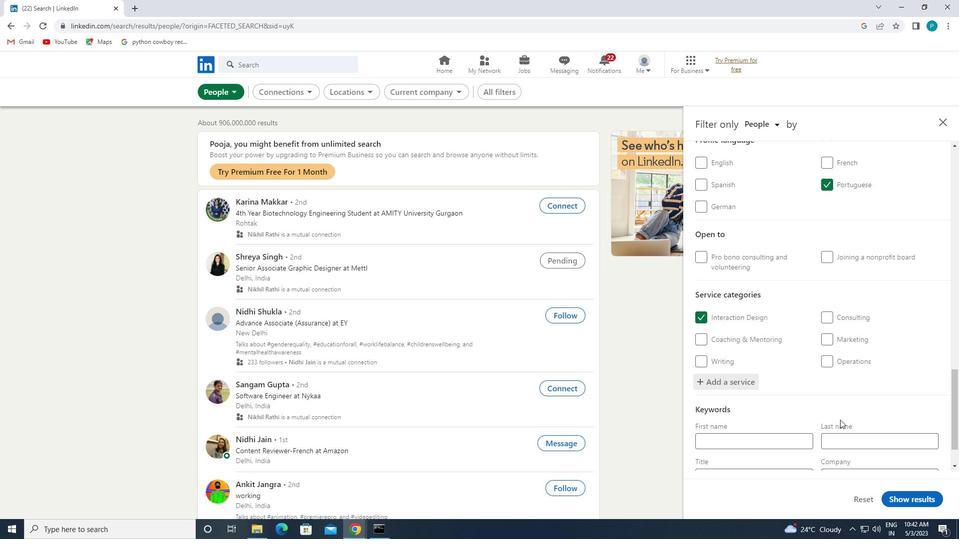 
Action: Mouse scrolled (842, 419) with delta (0, 0)
Screenshot: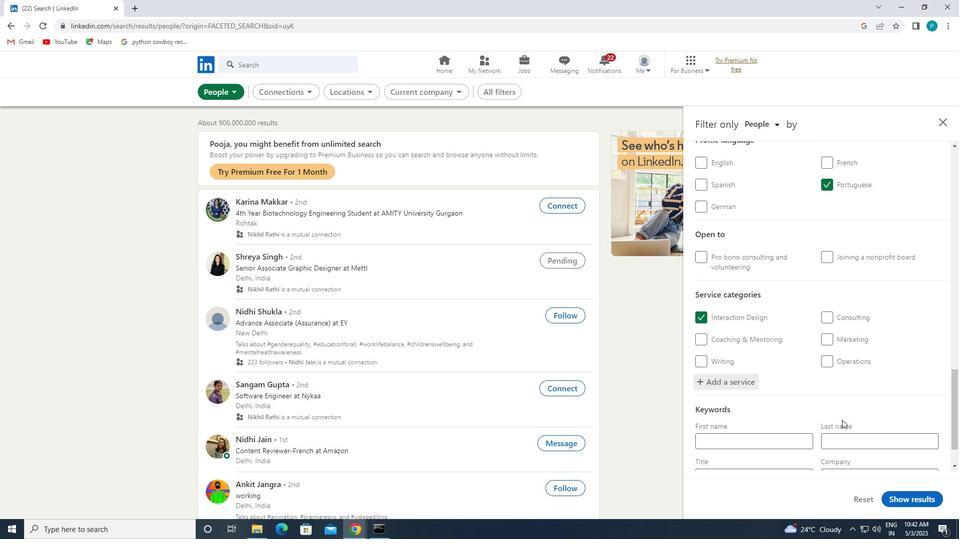 
Action: Mouse moved to (786, 423)
Screenshot: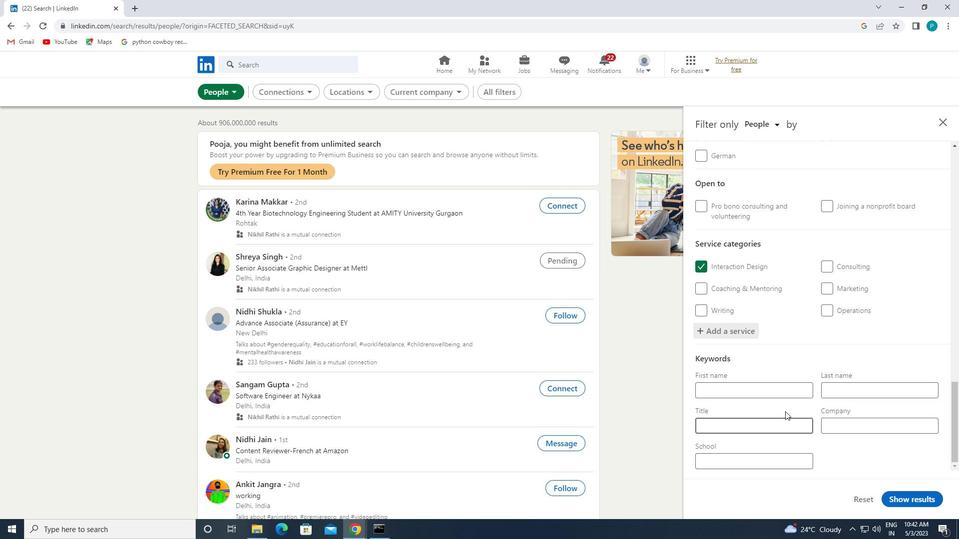 
Action: Mouse pressed left at (786, 423)
Screenshot: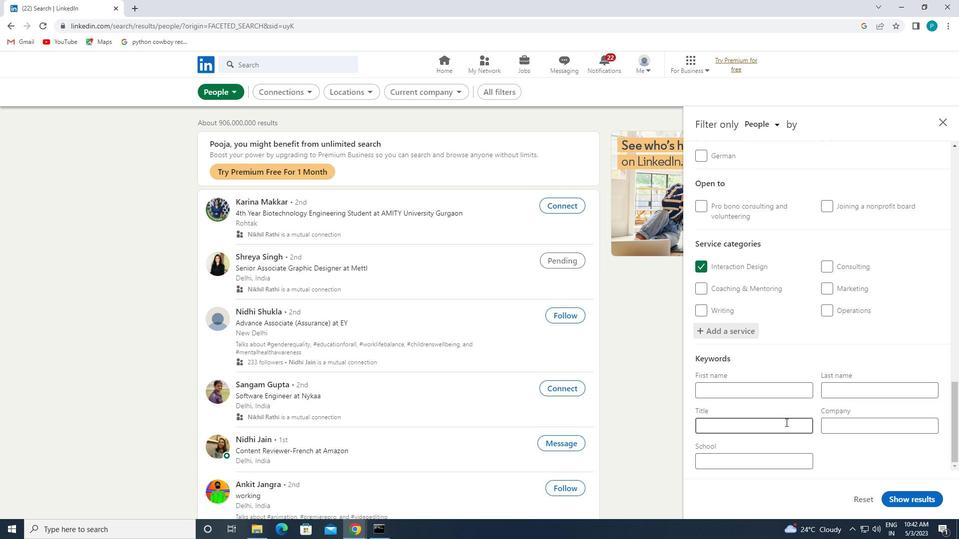 
Action: Key pressed <Key.caps_lock>P<Key.caps_lock>AYROLL<Key.space><Key.caps_lock>M<Key.caps_lock>ANAGER
Screenshot: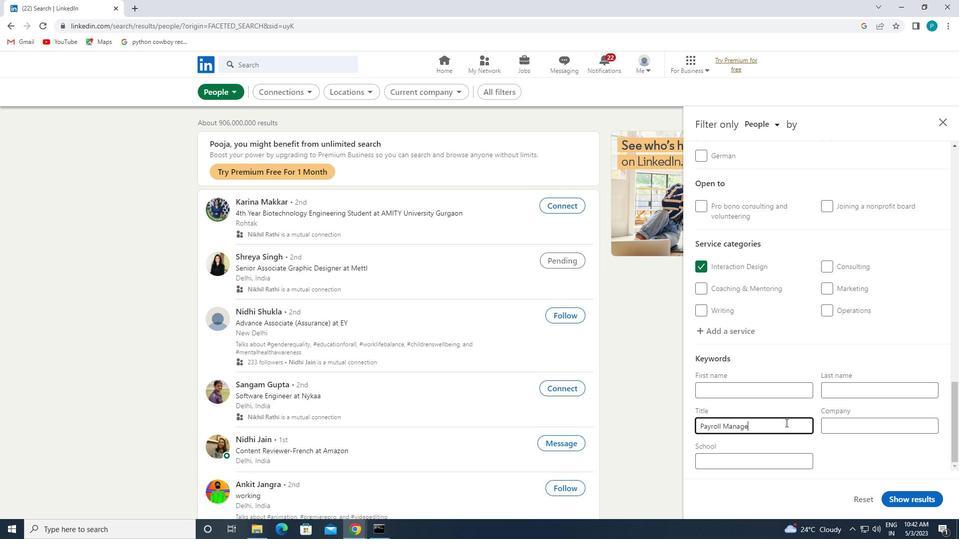 
Action: Mouse moved to (908, 498)
Screenshot: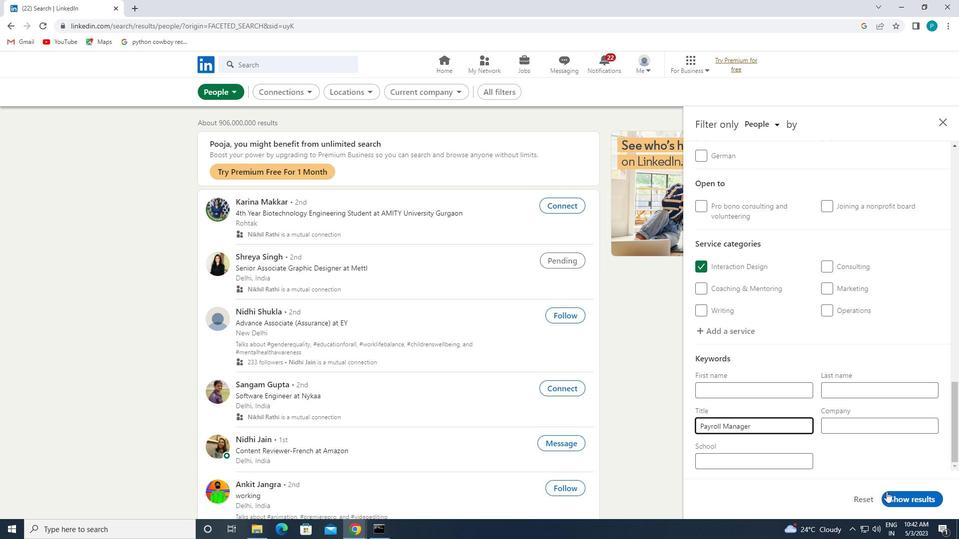 
Action: Mouse pressed left at (908, 498)
Screenshot: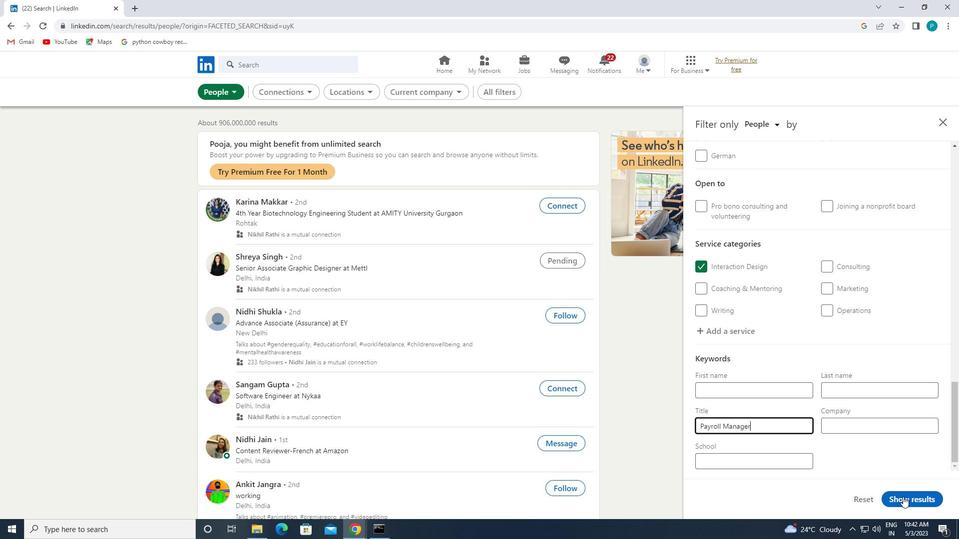 
Action: Mouse moved to (908, 498)
Screenshot: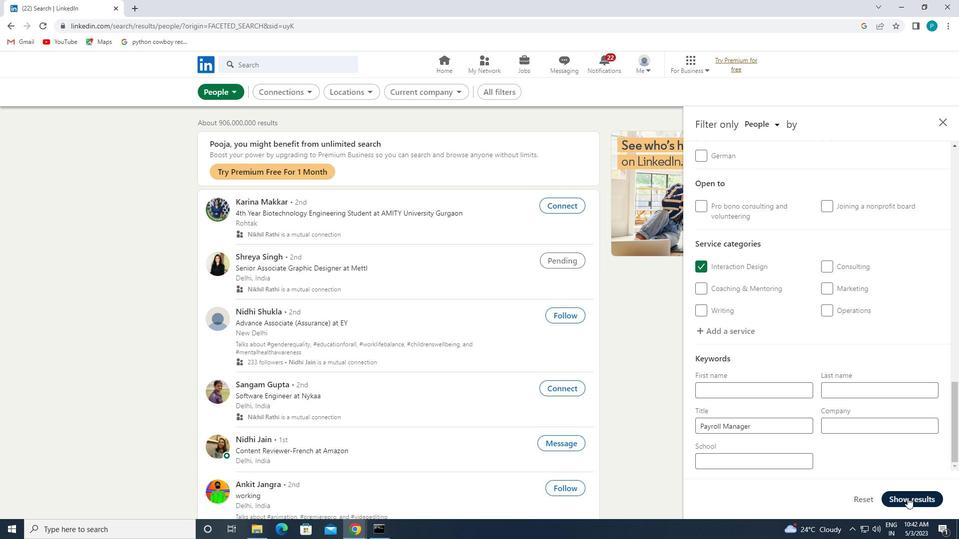 
